 Task: Assign in the project BuildPro the issue 'Develop a new feature to allow for dynamic pricing and discounts' to the sprint 'Sonic Surge'. Assign in the project BuildPro the issue 'Implement a new feature to allow for product recommendations based on user behavior' to the sprint 'Sonic Surge'. Assign in the project BuildPro the issue 'Address issues related to system stability and uptime' to the sprint 'Sonic Surge'. Assign in the project BuildPro the issue 'Develop a new feature to allow for virtual reality or augmented reality experiences' to the sprint 'Sonic Surge'
Action: Mouse moved to (233, 62)
Screenshot: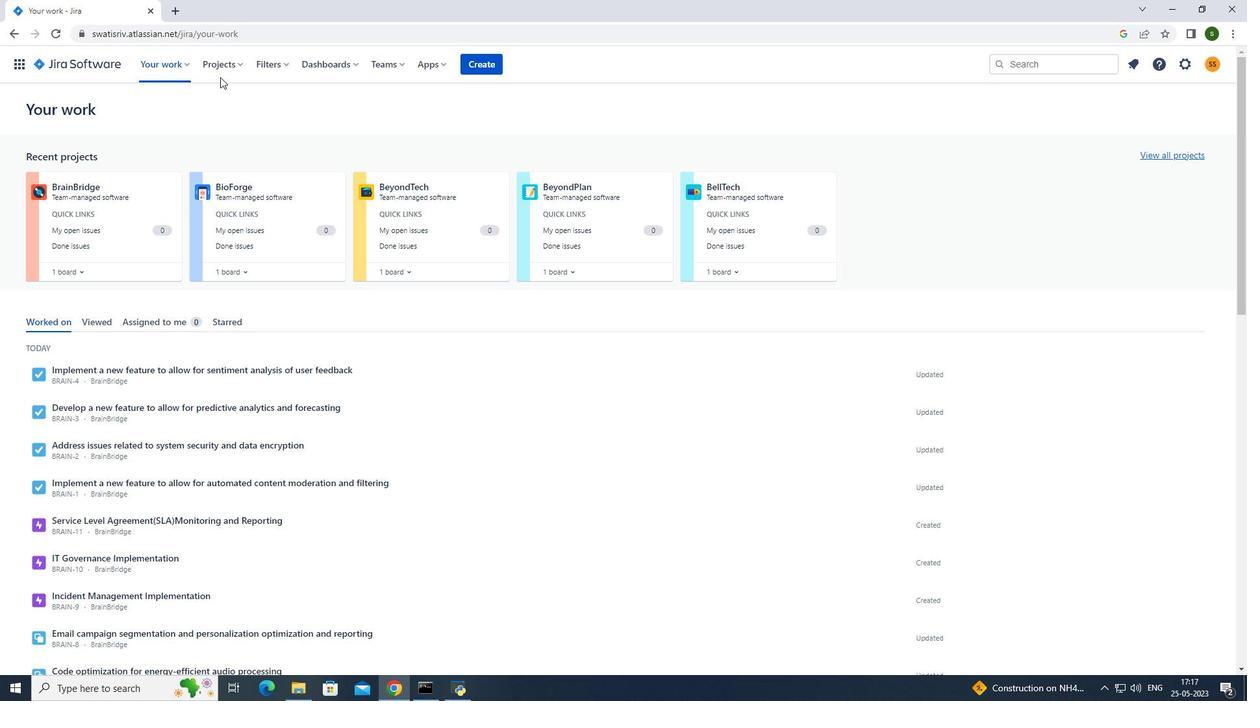 
Action: Mouse pressed left at (233, 62)
Screenshot: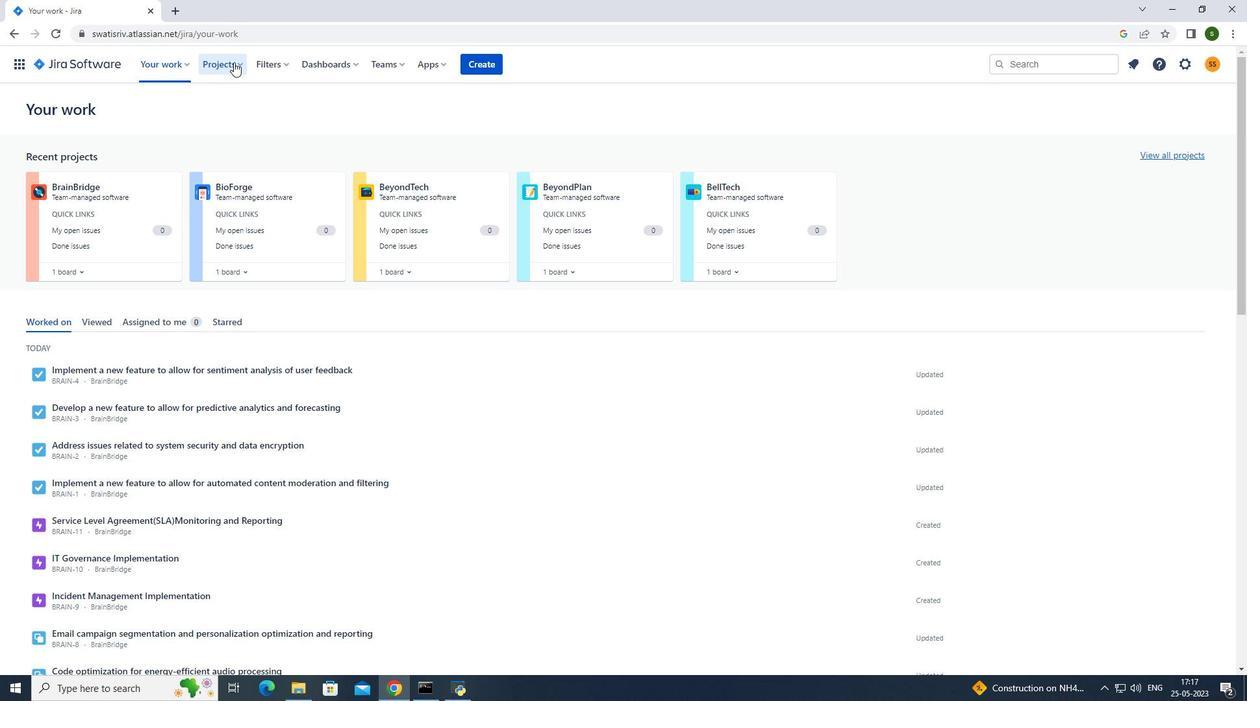 
Action: Mouse moved to (269, 121)
Screenshot: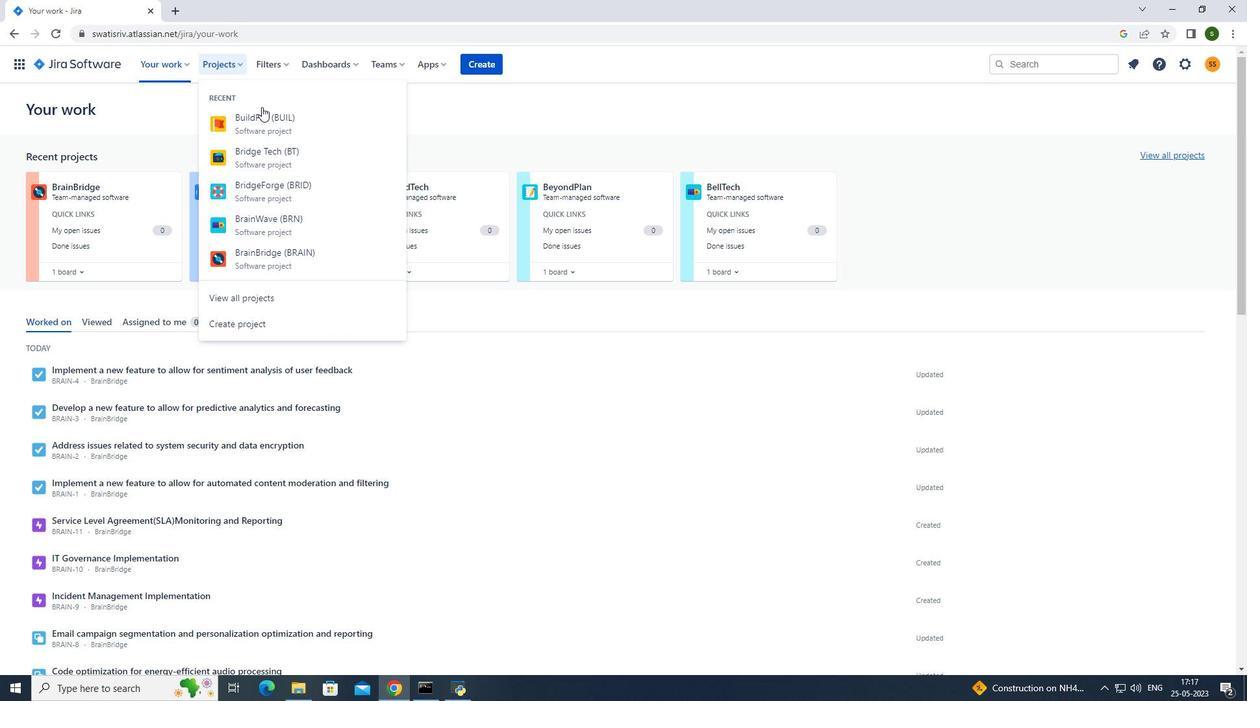 
Action: Mouse pressed left at (269, 121)
Screenshot: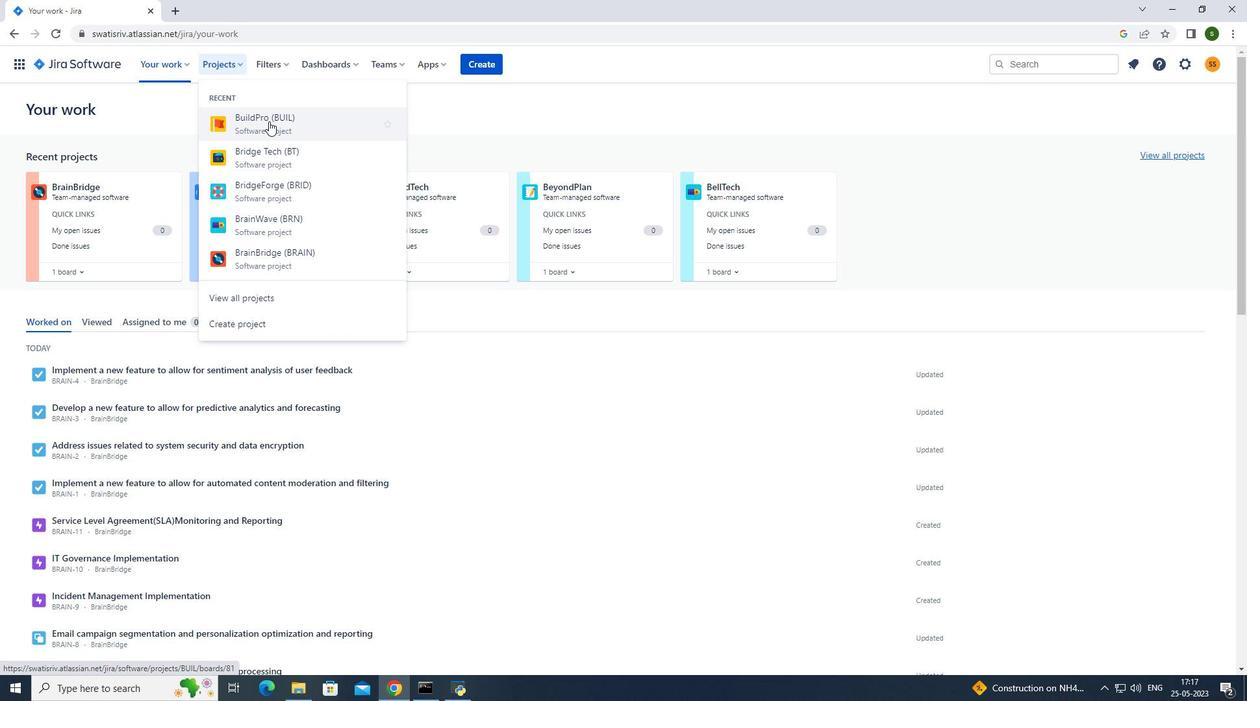 
Action: Mouse moved to (290, 439)
Screenshot: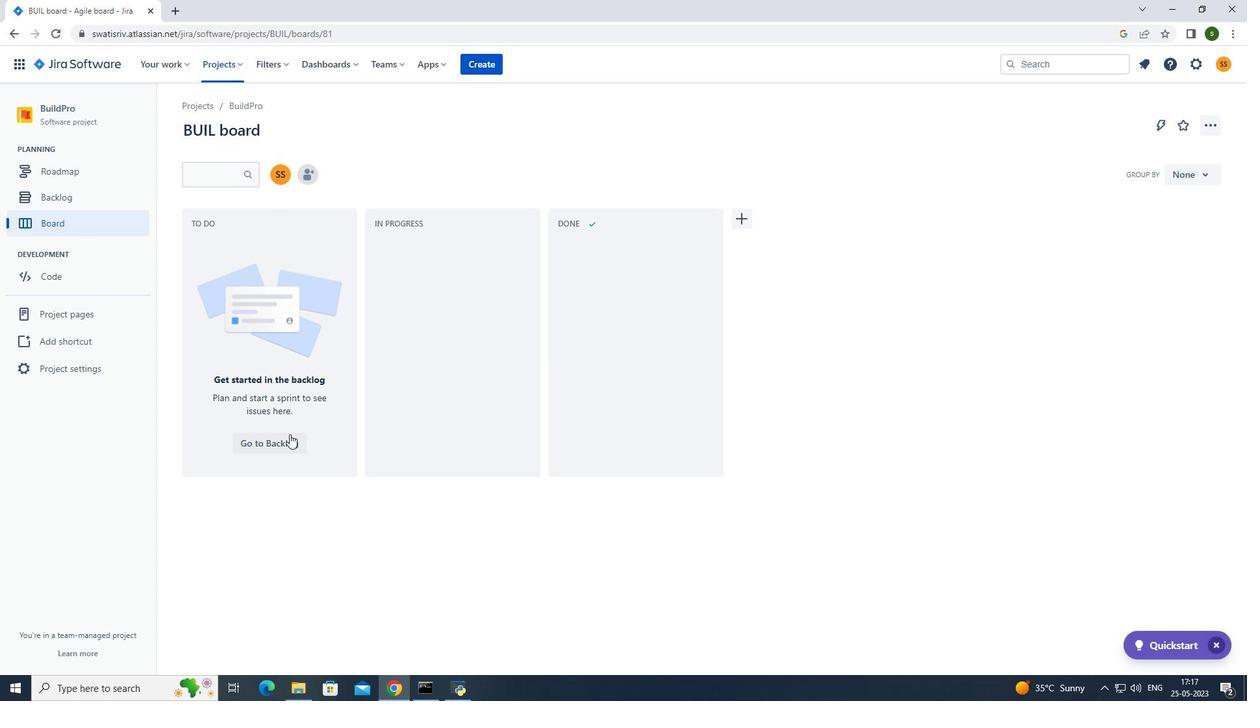 
Action: Mouse pressed left at (290, 439)
Screenshot: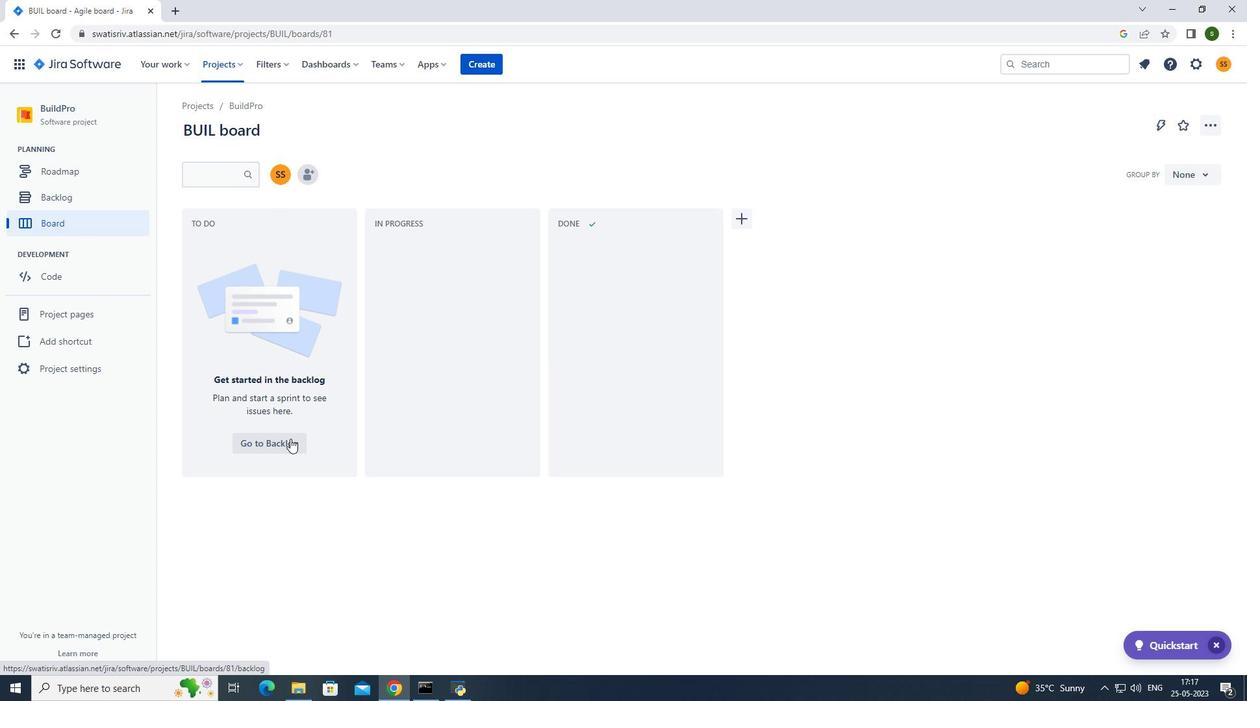 
Action: Mouse moved to (911, 350)
Screenshot: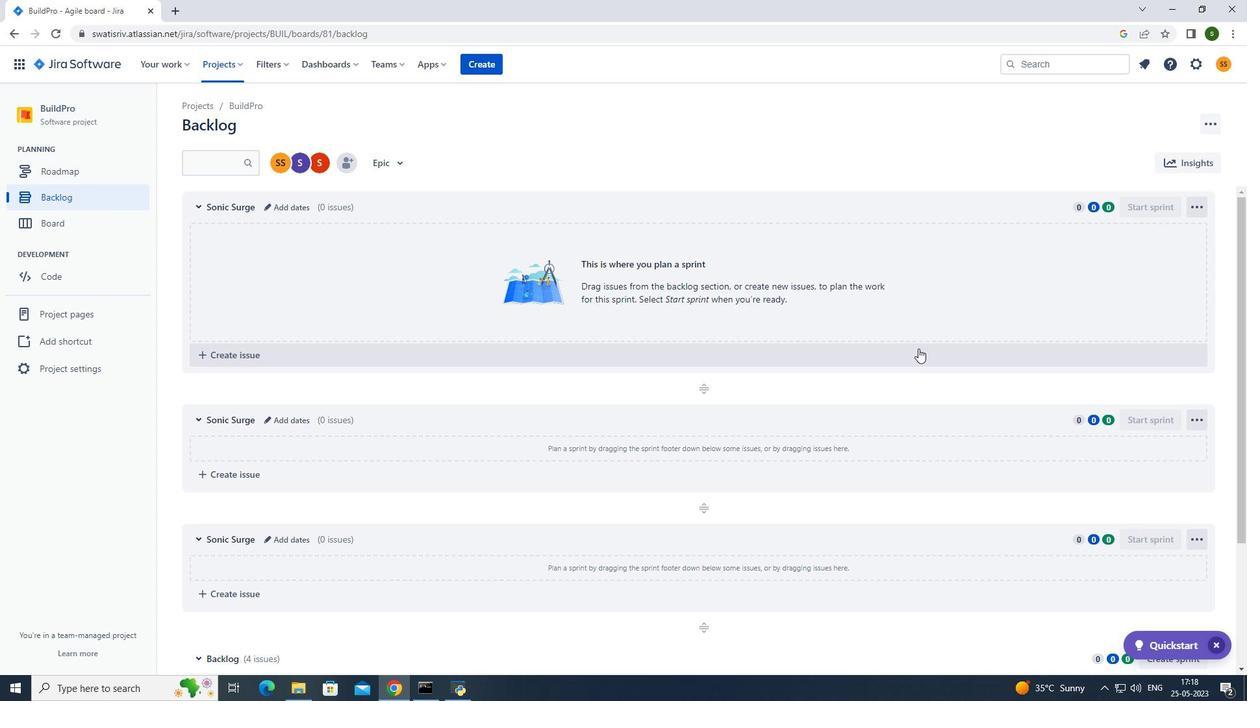
Action: Mouse scrolled (911, 349) with delta (0, 0)
Screenshot: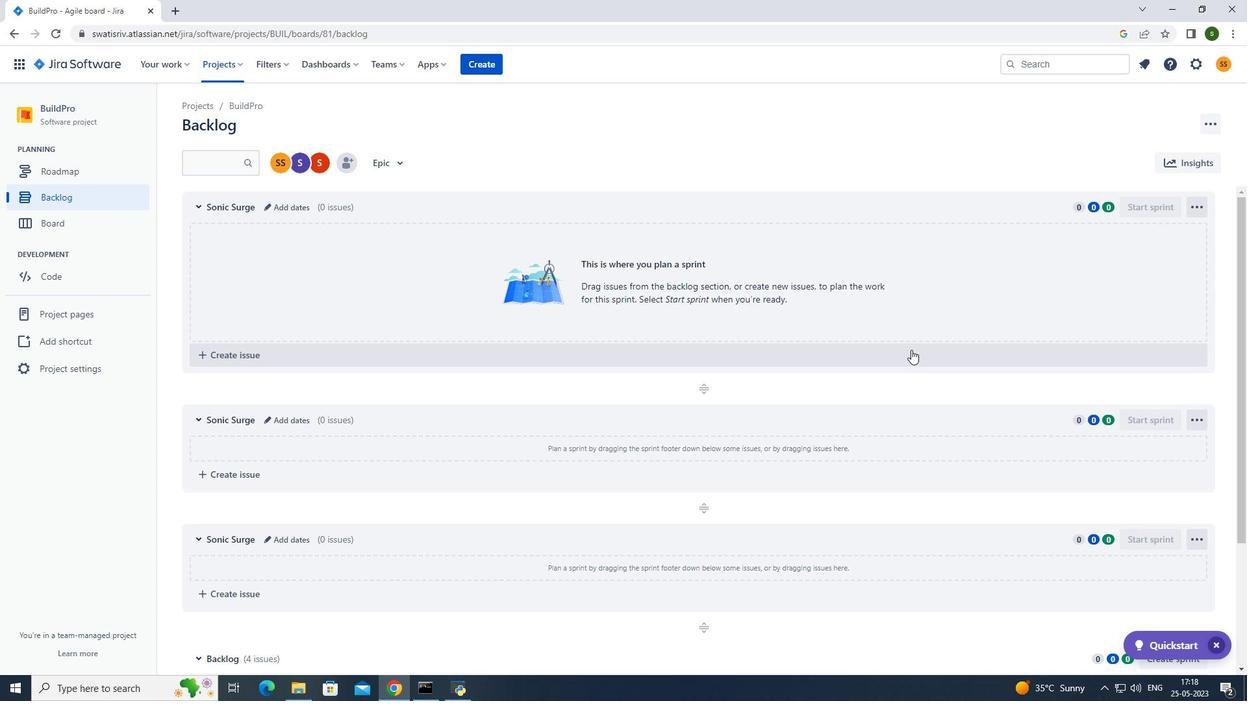 
Action: Mouse scrolled (911, 349) with delta (0, 0)
Screenshot: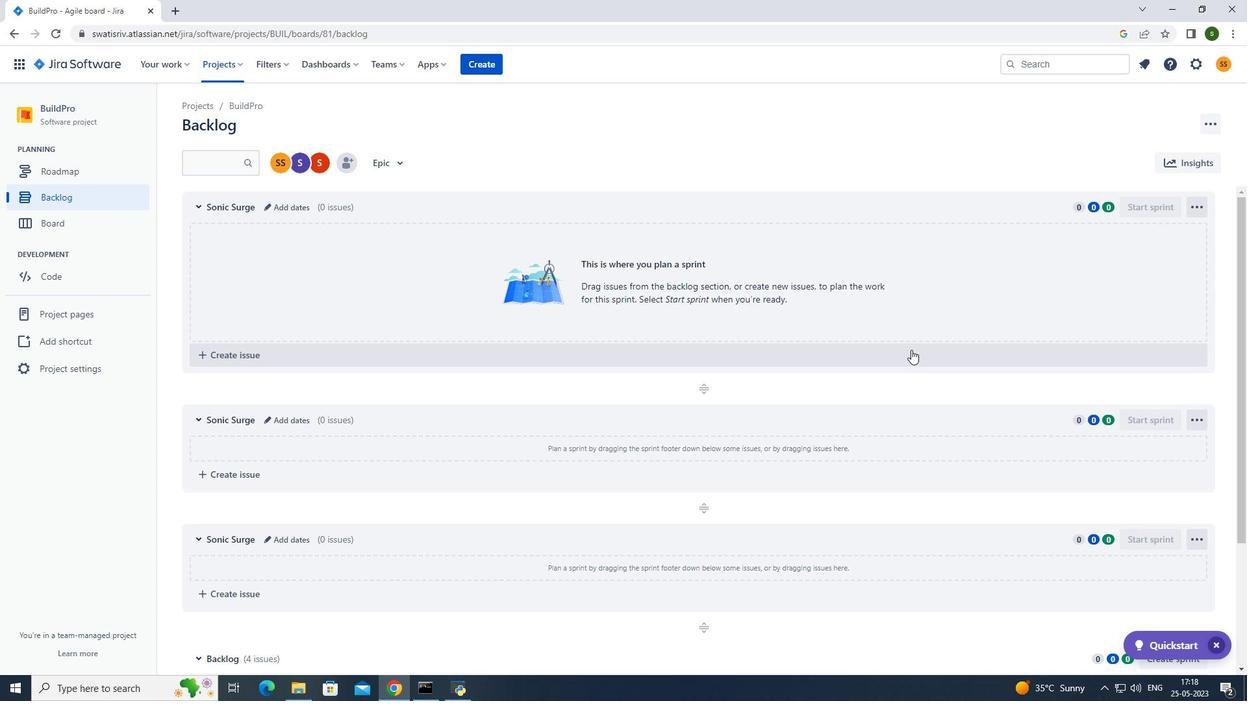 
Action: Mouse scrolled (911, 349) with delta (0, 0)
Screenshot: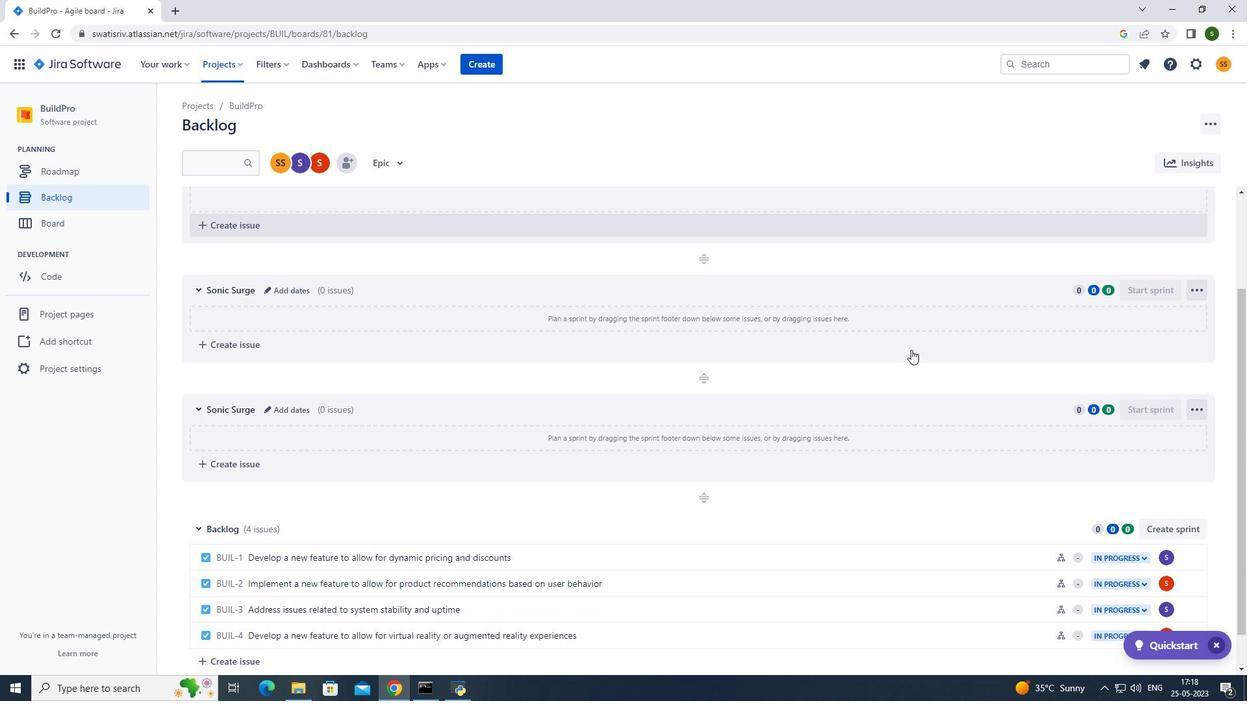 
Action: Mouse scrolled (911, 349) with delta (0, 0)
Screenshot: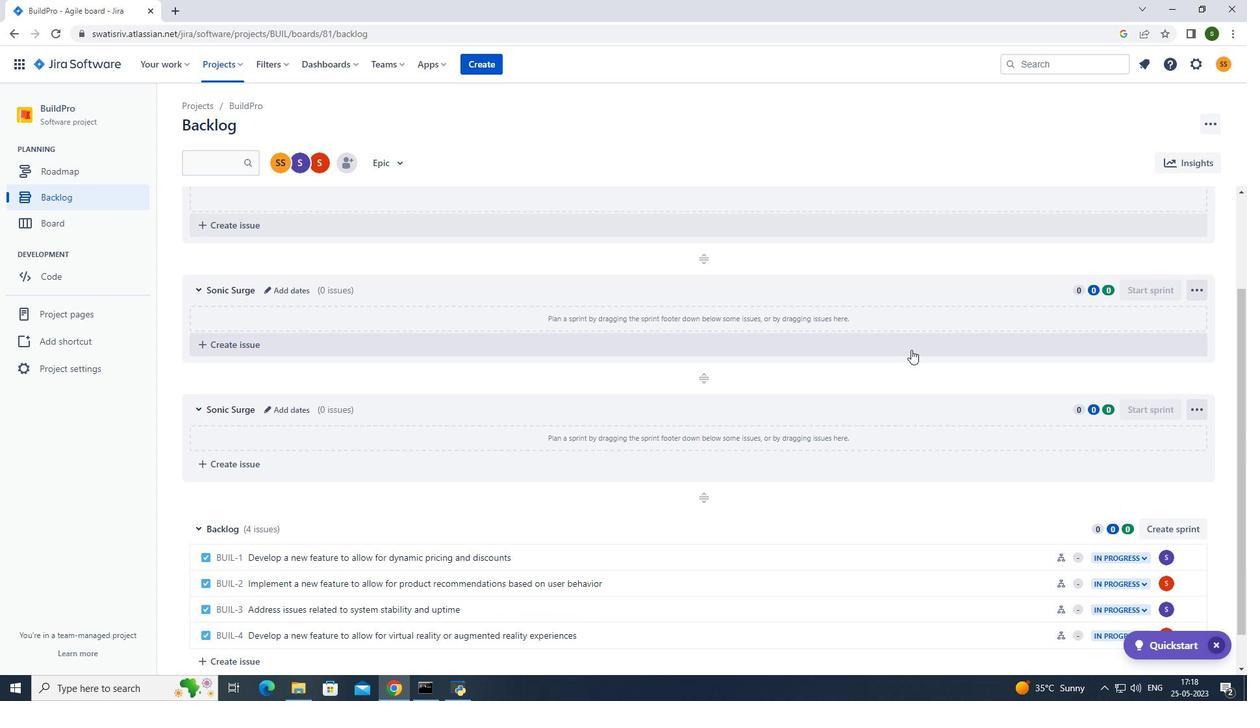 
Action: Mouse moved to (1188, 512)
Screenshot: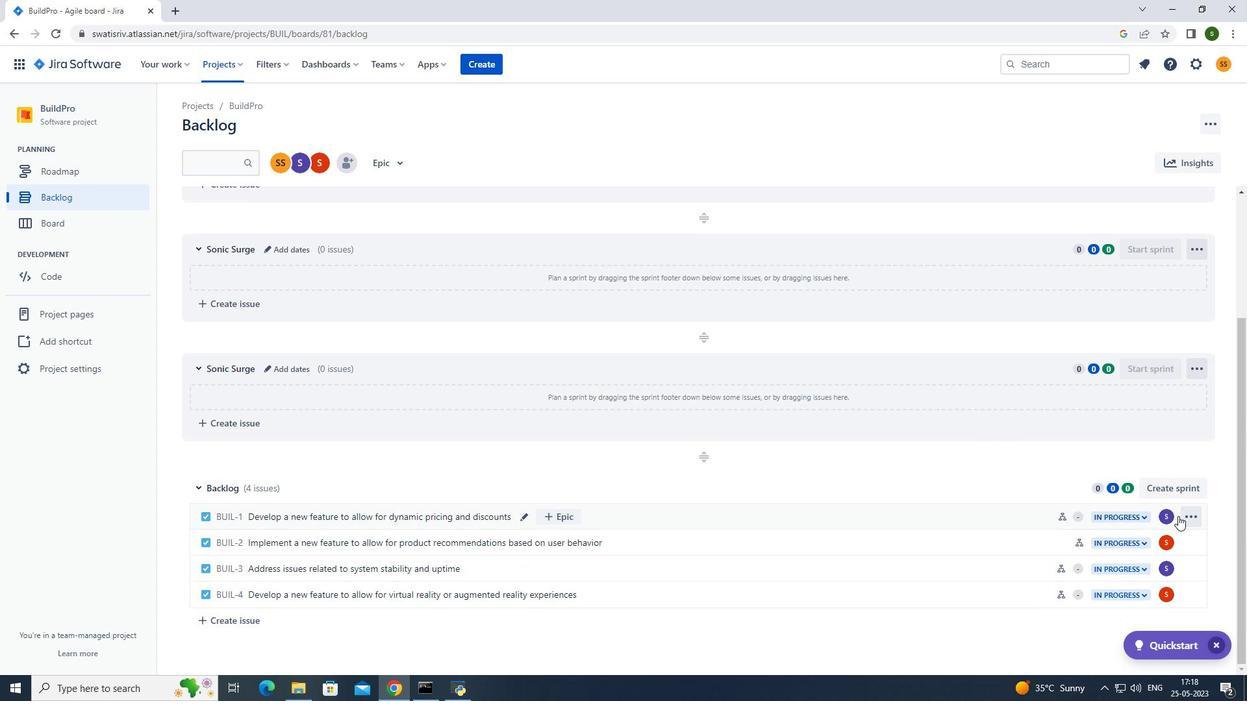 
Action: Mouse pressed left at (1188, 512)
Screenshot: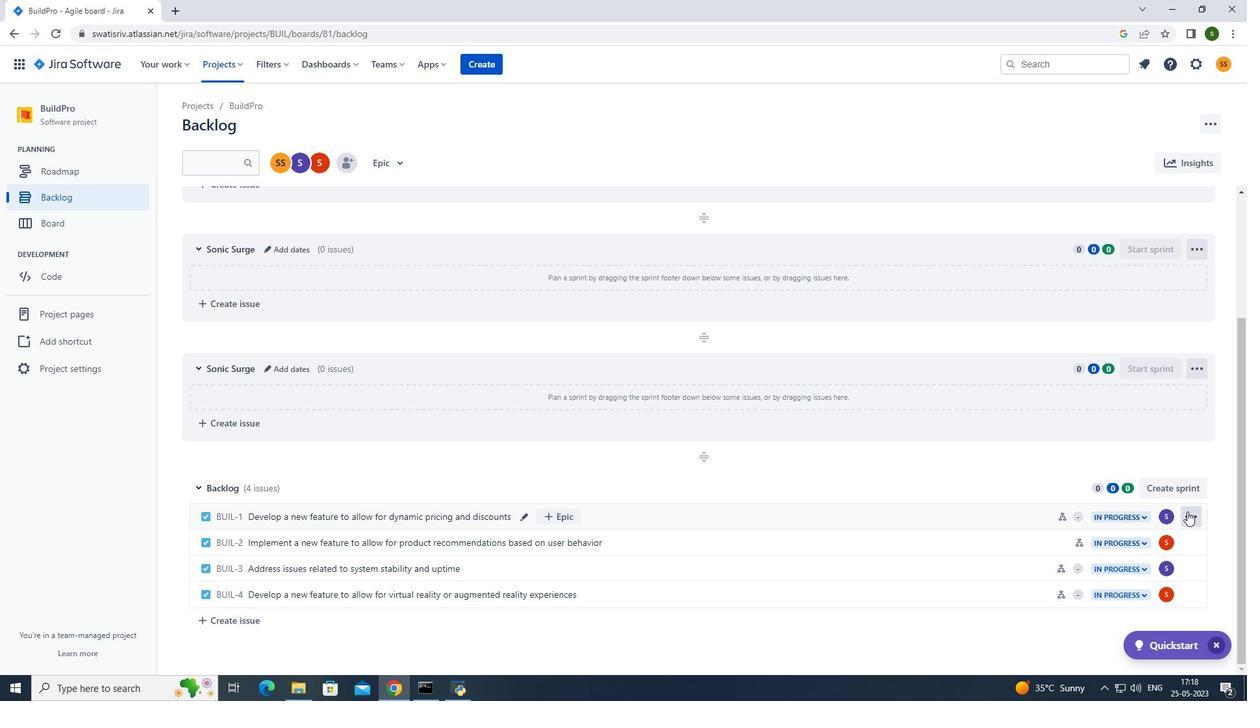 
Action: Mouse moved to (1151, 408)
Screenshot: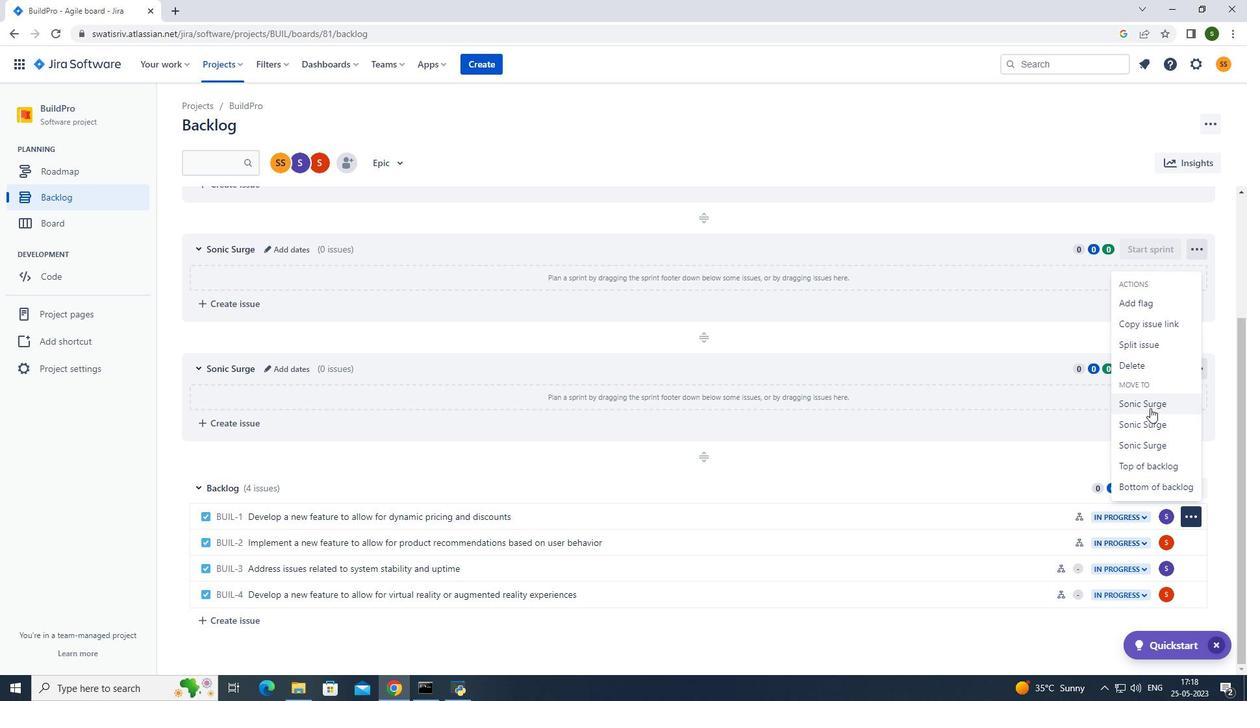 
Action: Mouse pressed left at (1151, 408)
Screenshot: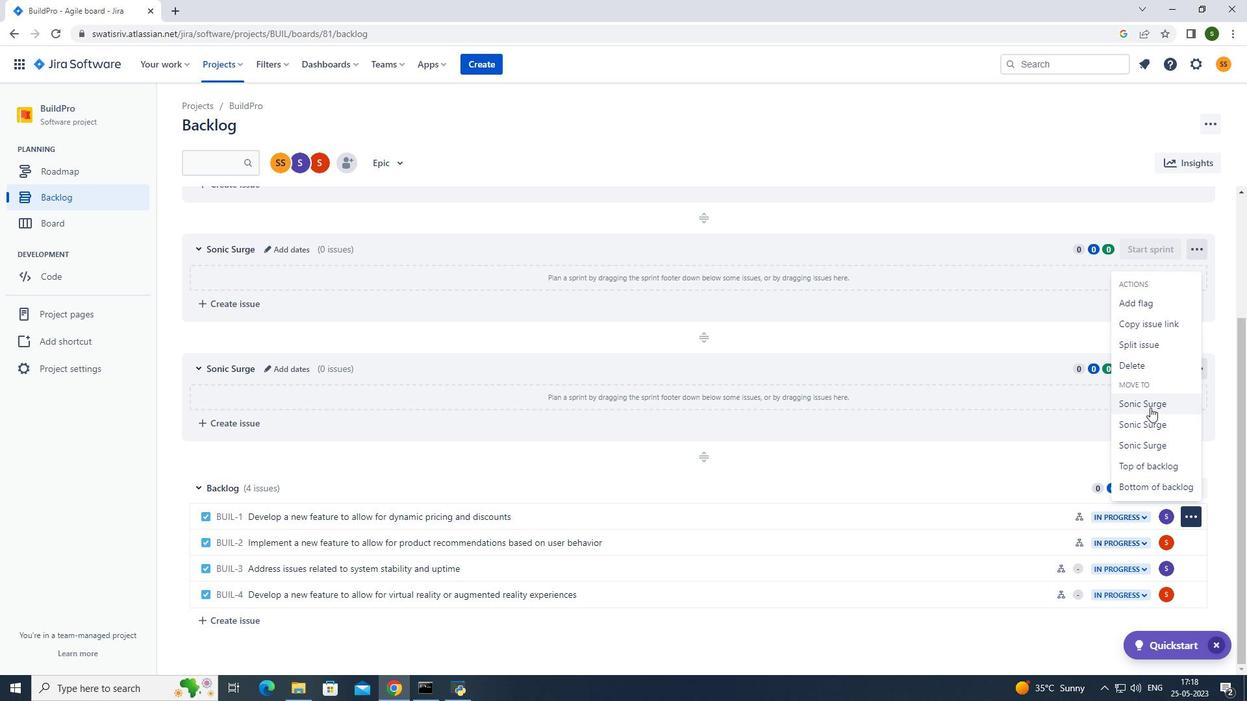 
Action: Mouse moved to (229, 62)
Screenshot: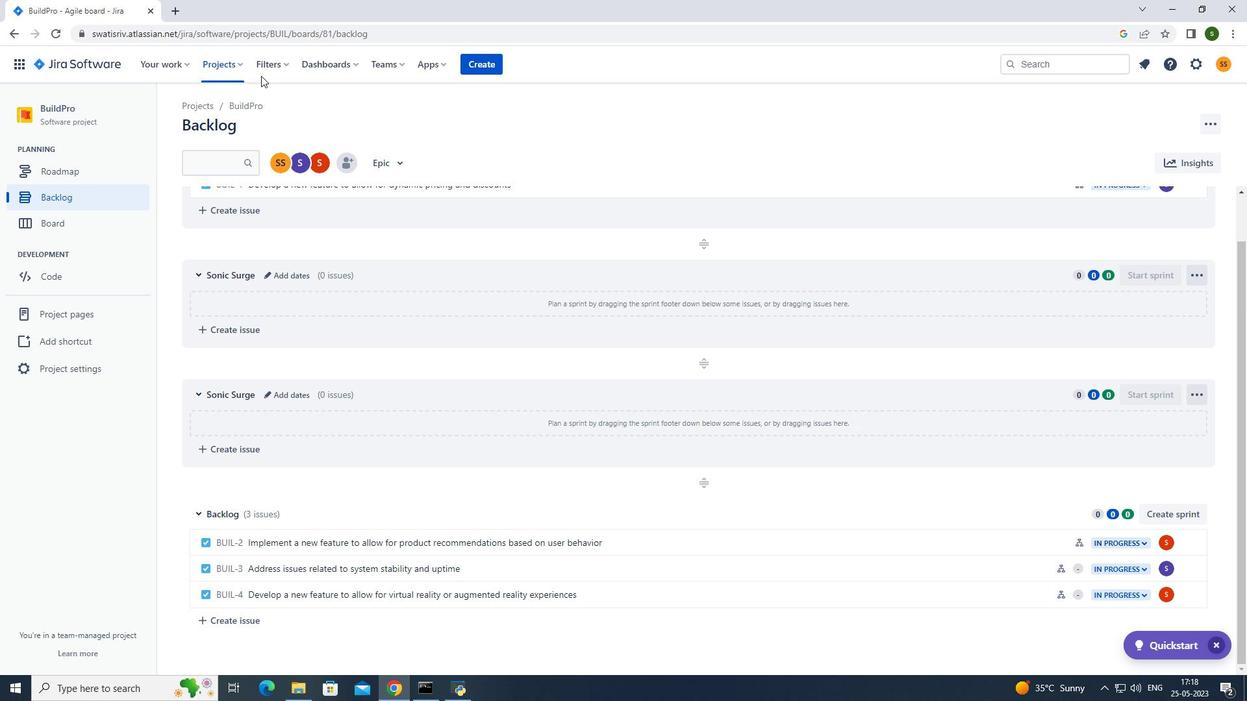 
Action: Mouse pressed left at (229, 62)
Screenshot: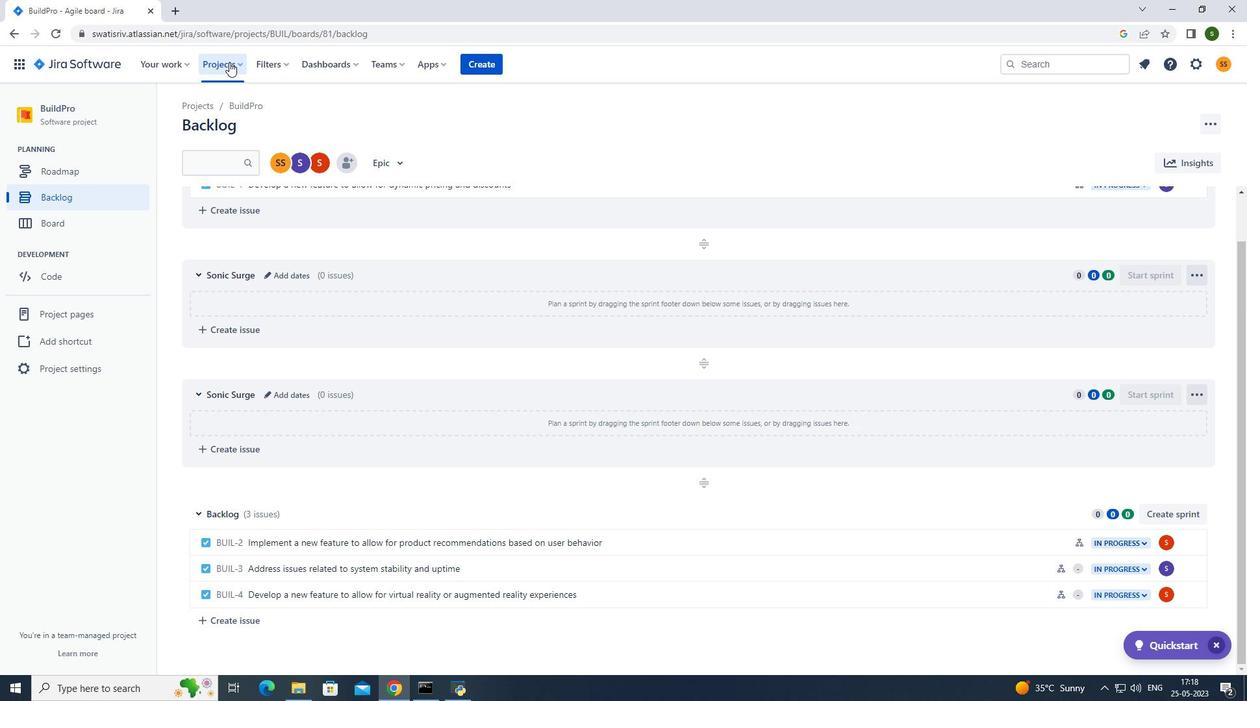 
Action: Mouse moved to (249, 113)
Screenshot: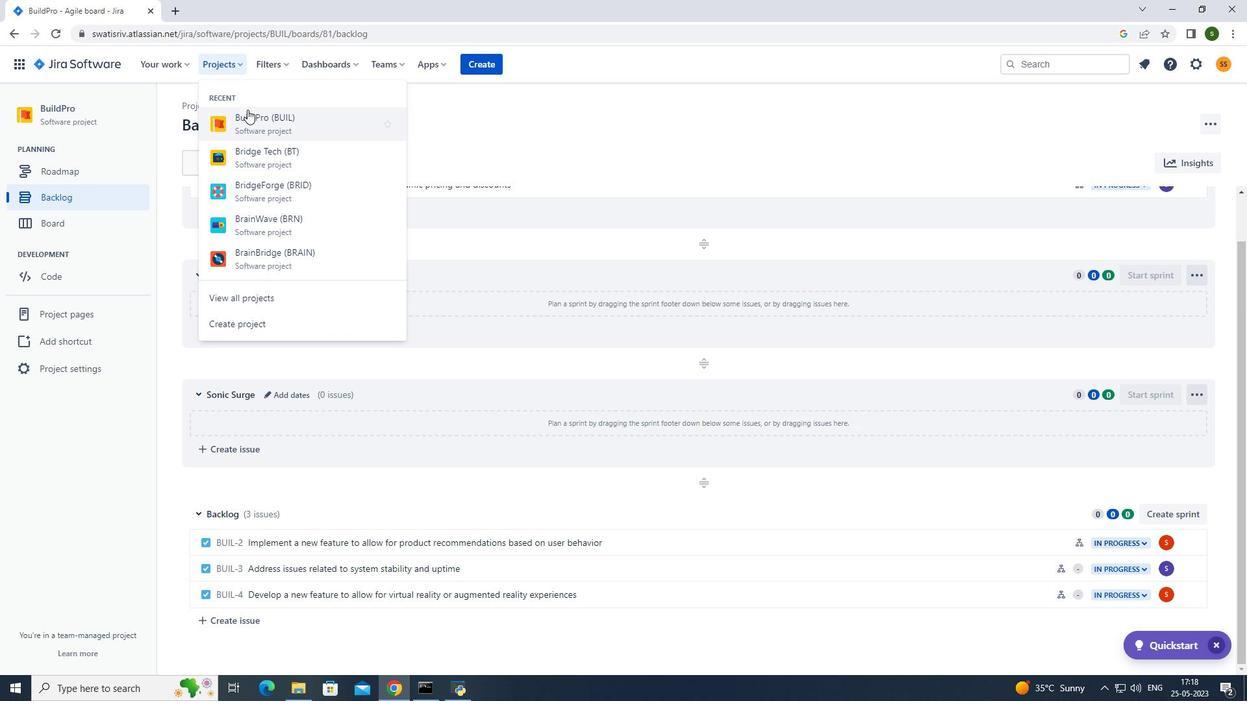 
Action: Mouse pressed left at (249, 113)
Screenshot: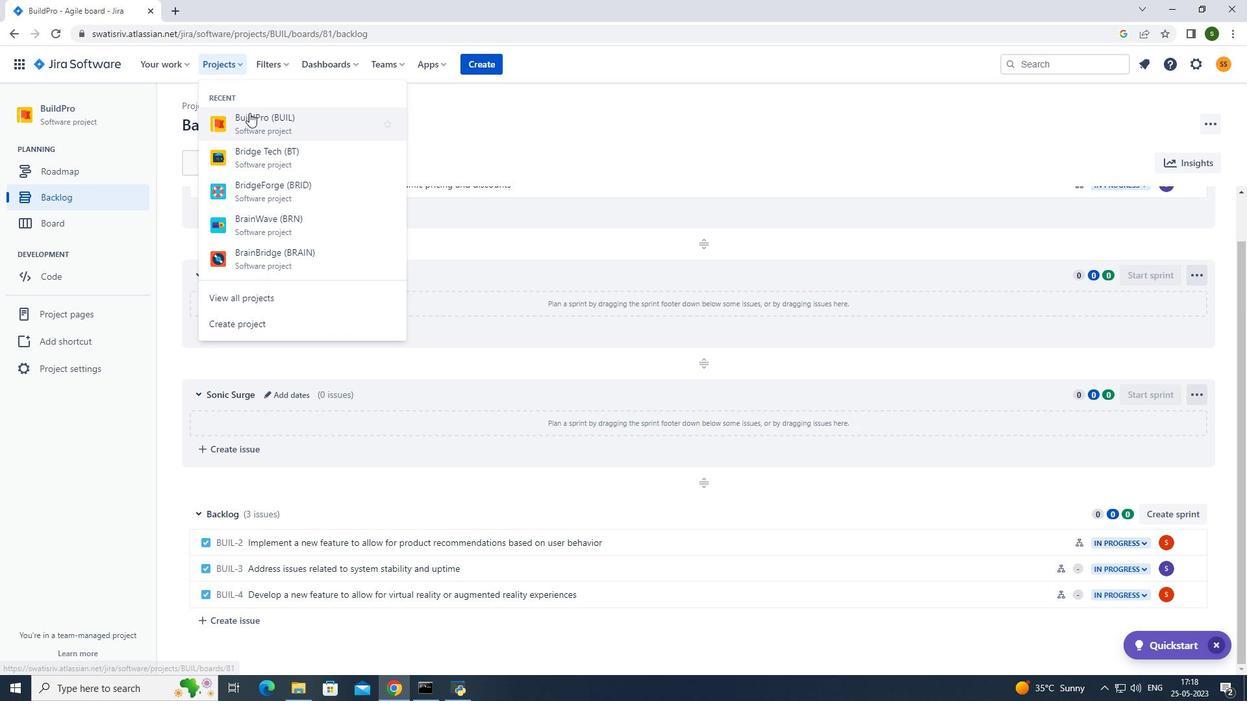 
Action: Mouse moved to (79, 189)
Screenshot: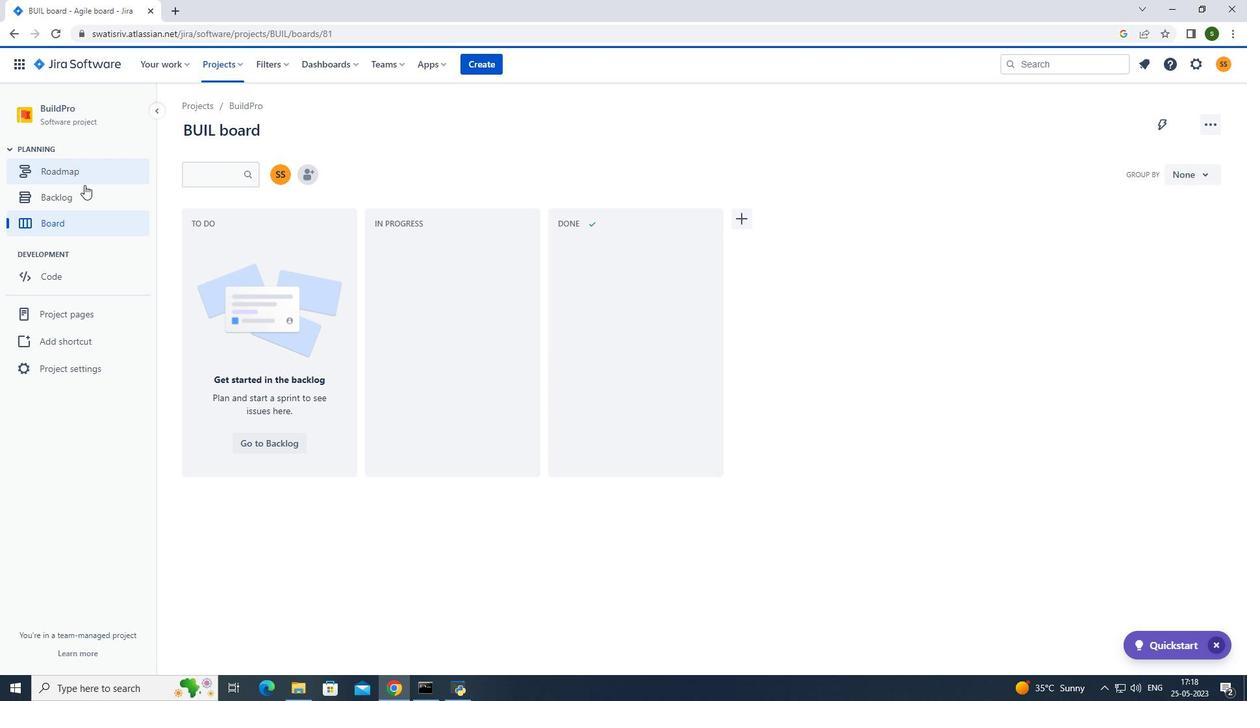 
Action: Mouse pressed left at (79, 189)
Screenshot: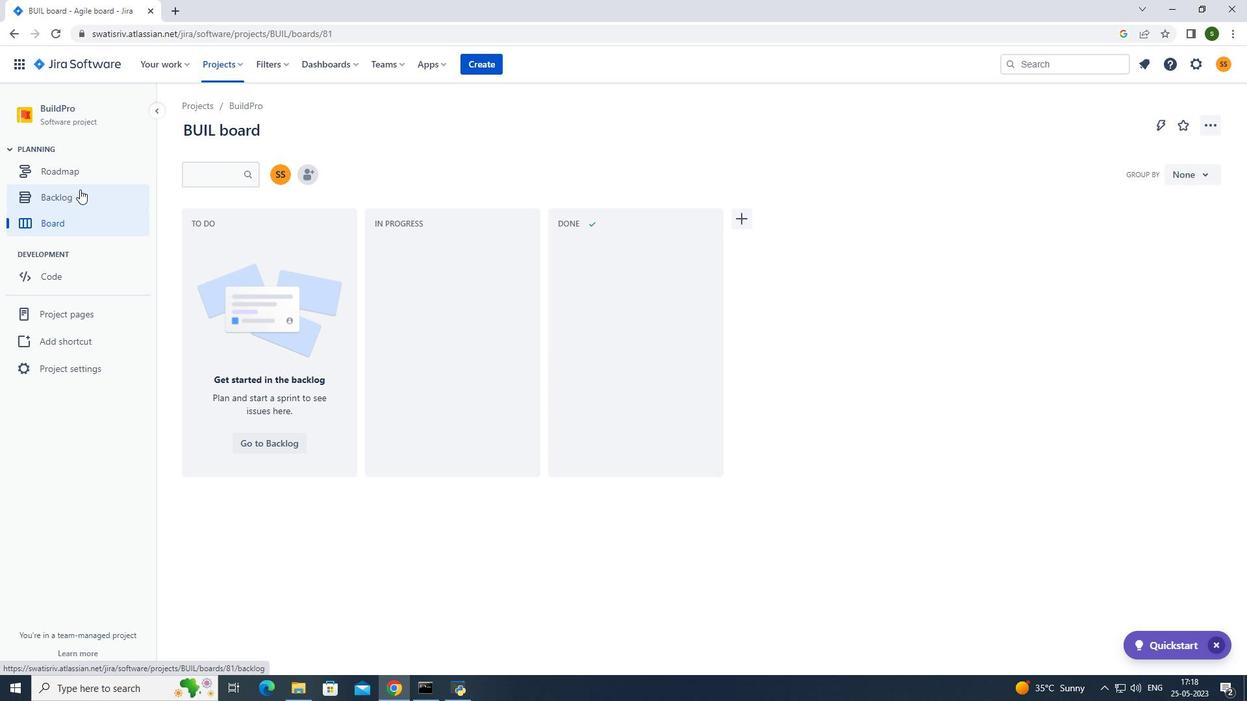 
Action: Mouse moved to (1193, 597)
Screenshot: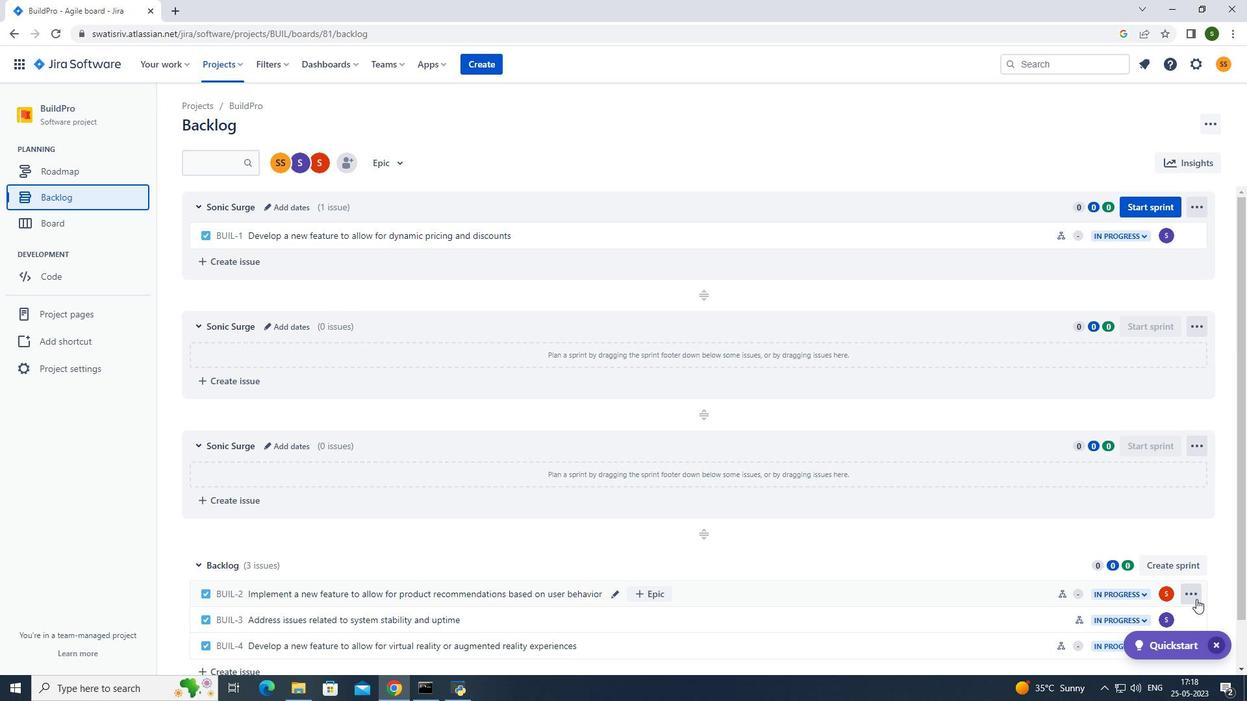 
Action: Mouse pressed left at (1193, 597)
Screenshot: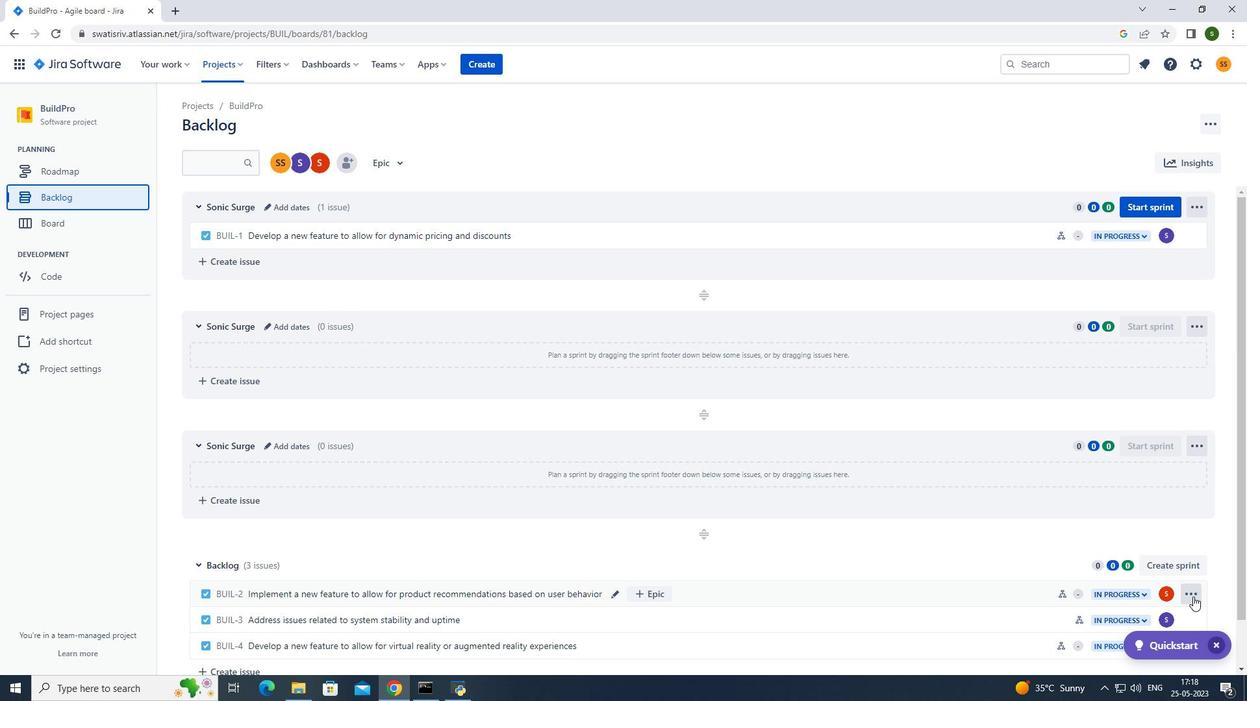 
Action: Mouse moved to (1152, 507)
Screenshot: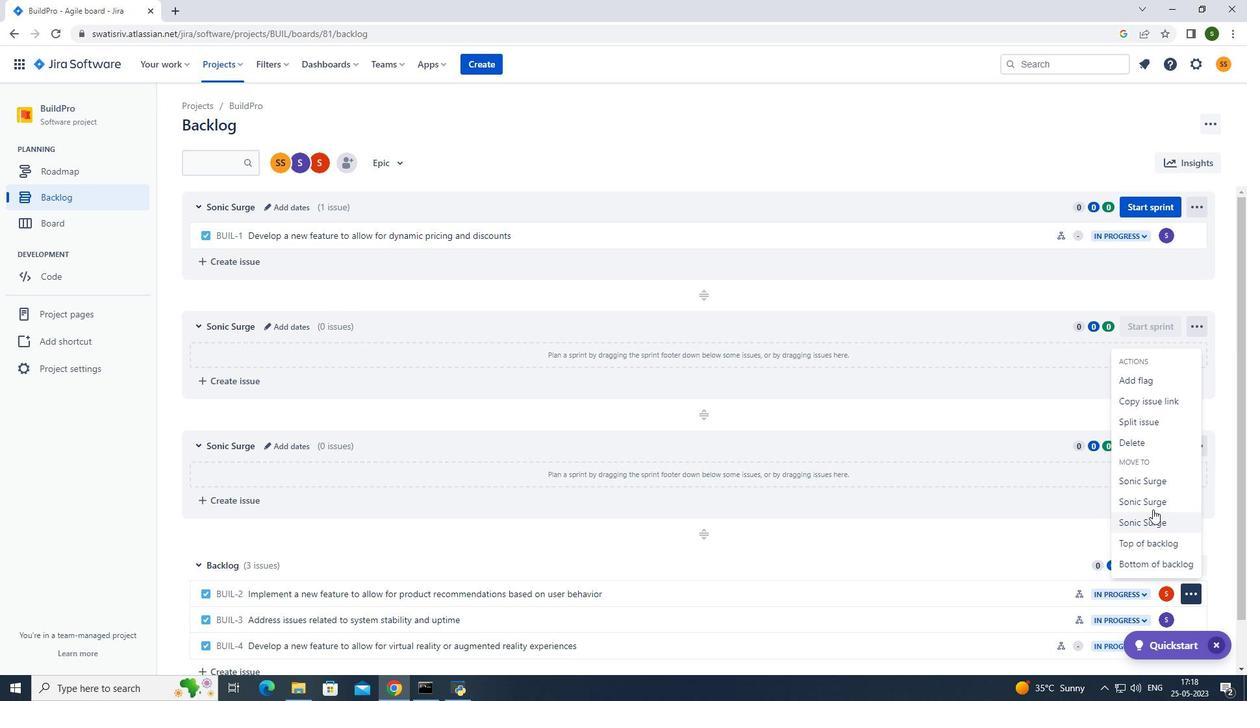 
Action: Mouse pressed left at (1152, 507)
Screenshot: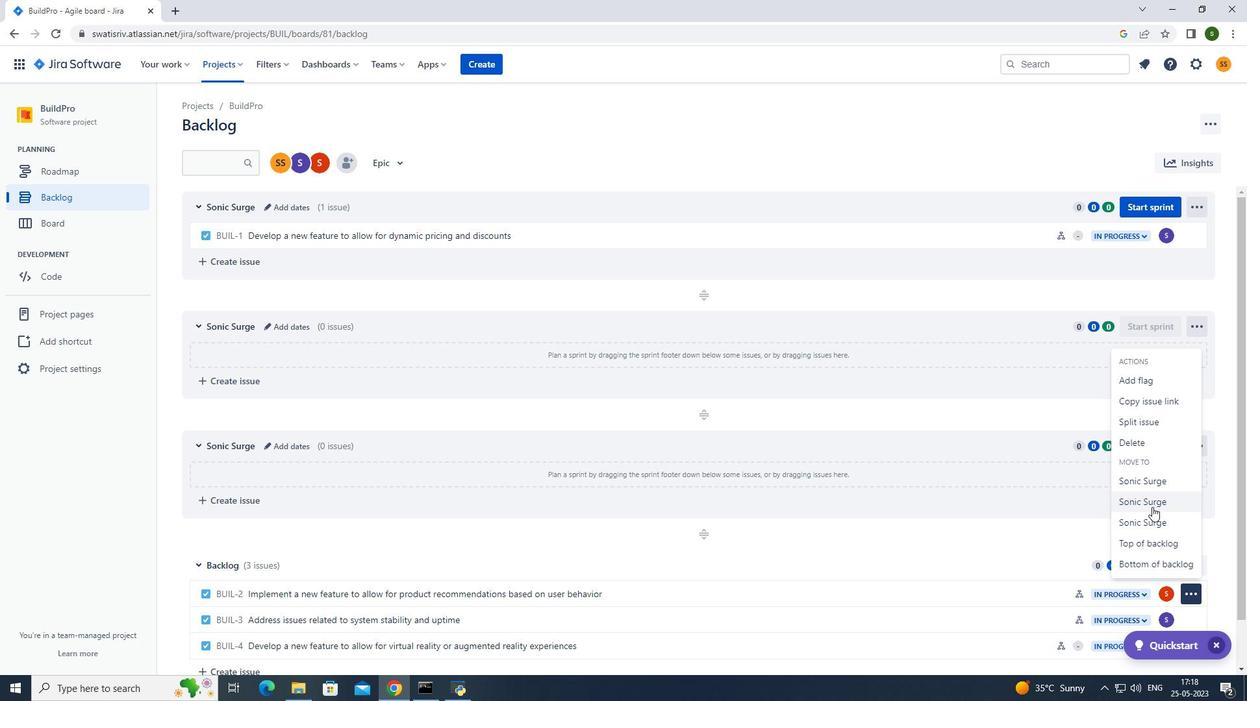 
Action: Mouse moved to (212, 60)
Screenshot: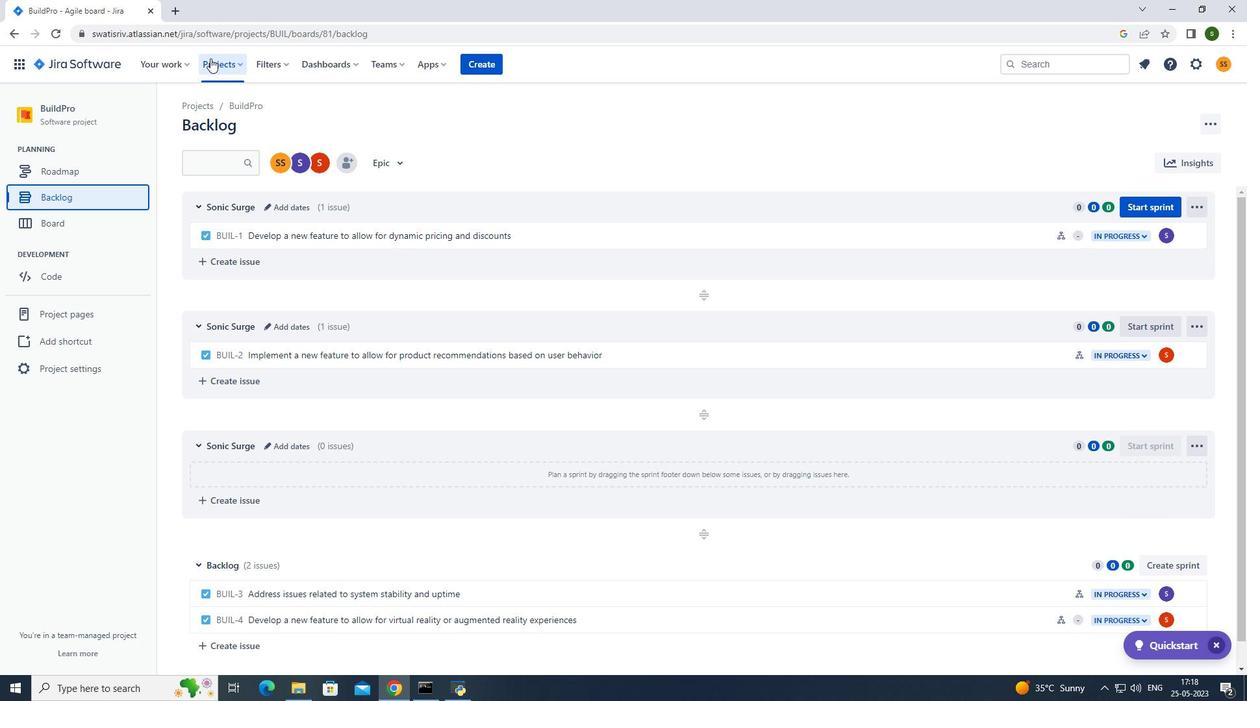 
Action: Mouse pressed left at (212, 60)
Screenshot: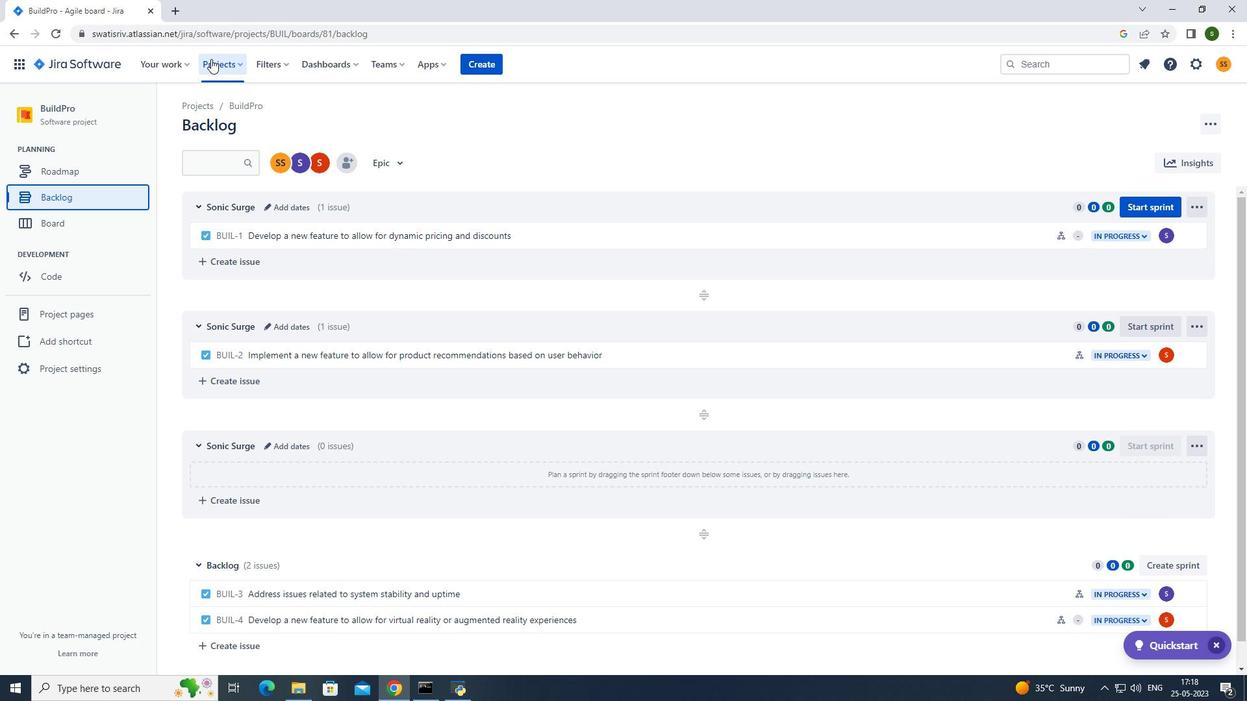 
Action: Mouse moved to (245, 116)
Screenshot: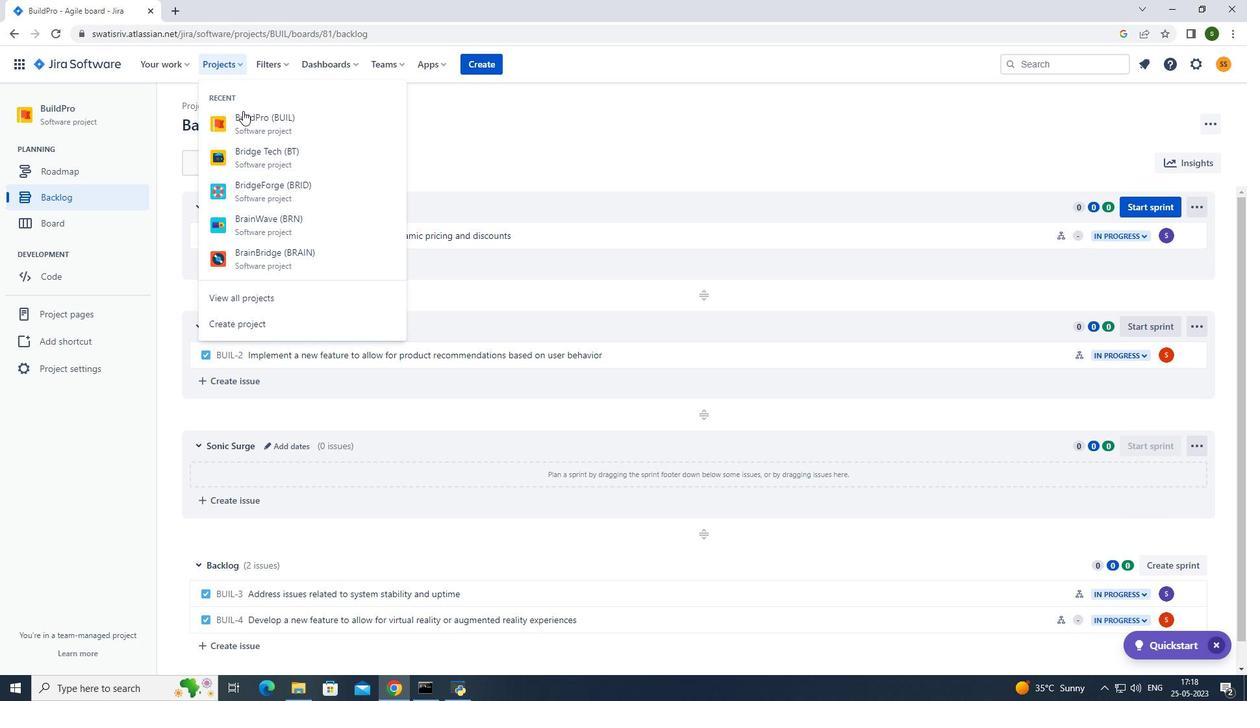 
Action: Mouse pressed left at (245, 116)
Screenshot: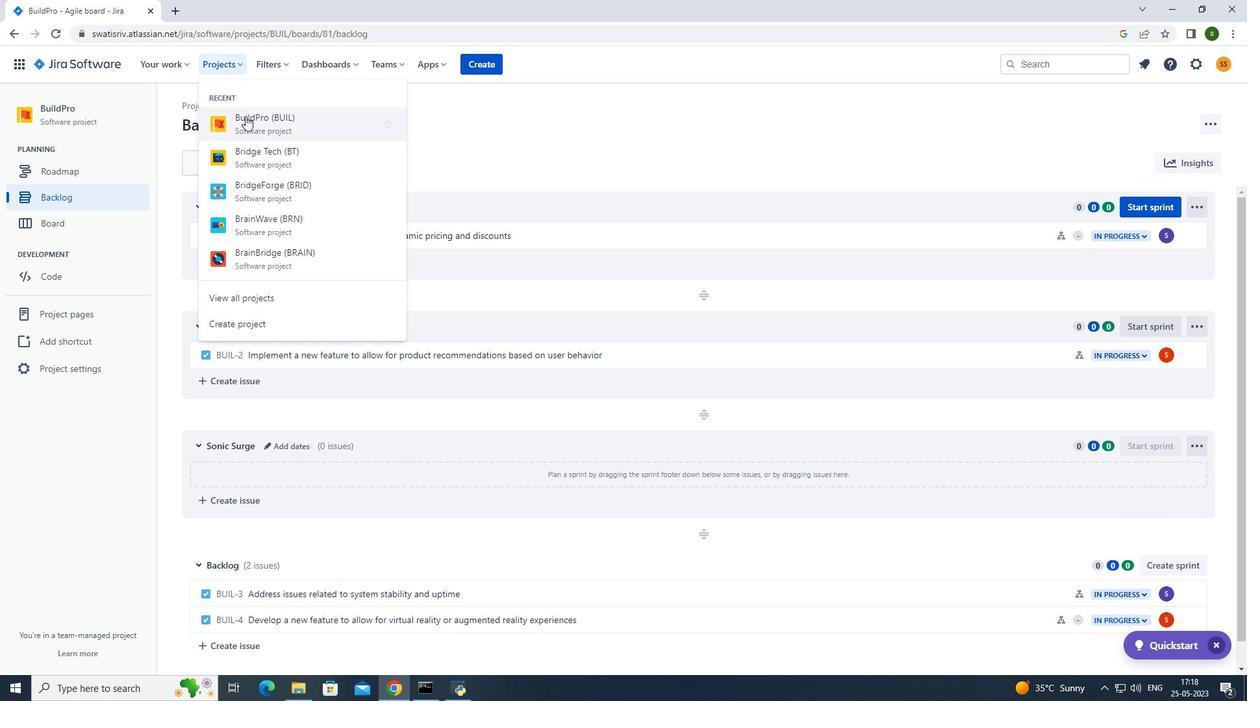 
Action: Mouse moved to (94, 191)
Screenshot: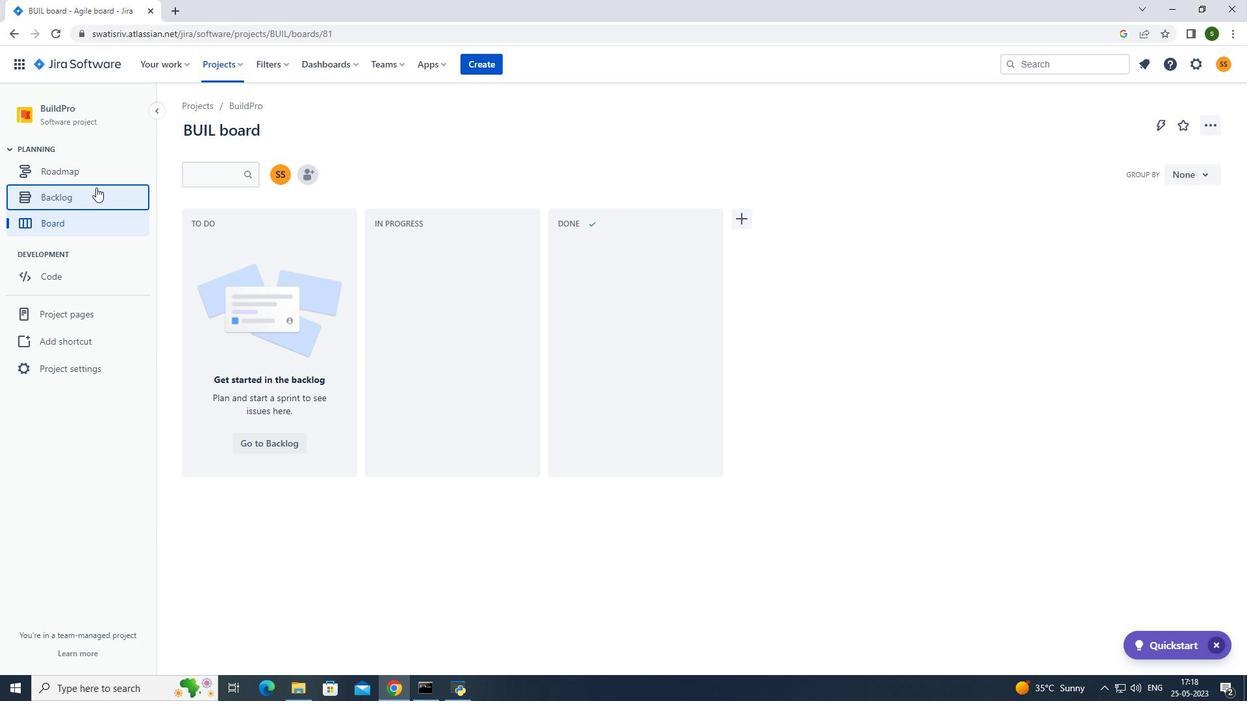 
Action: Mouse pressed left at (94, 191)
Screenshot: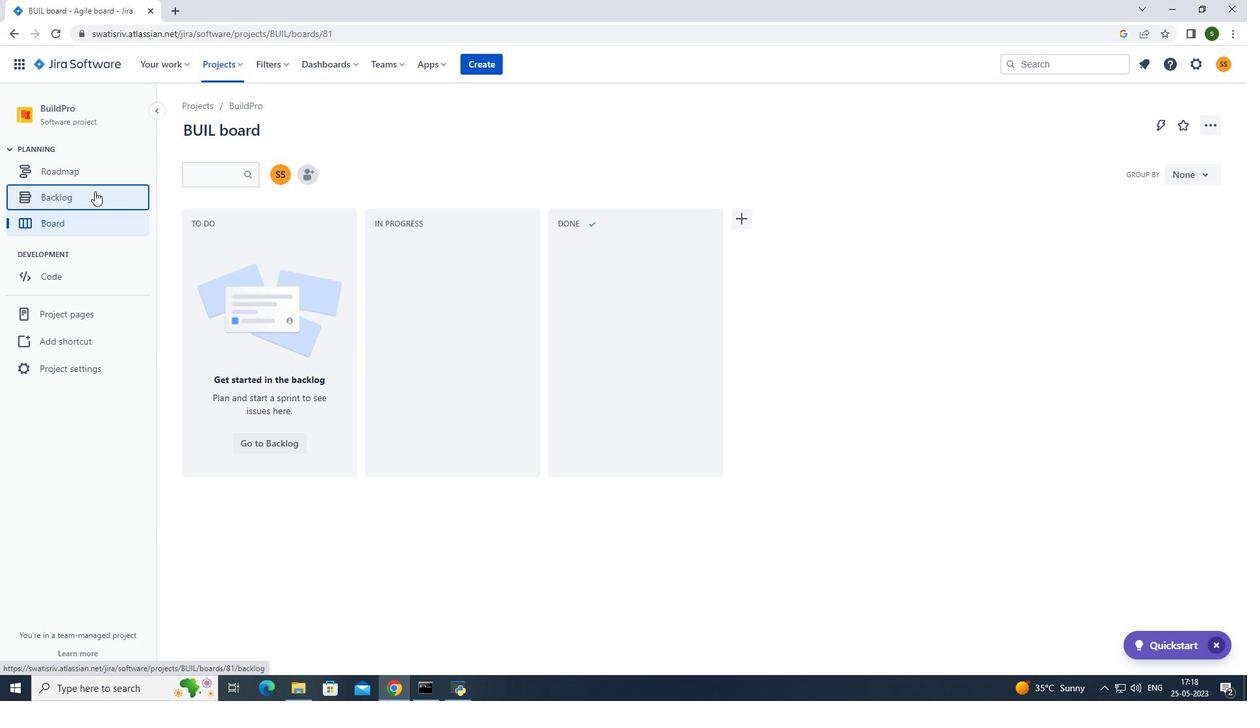 
Action: Mouse moved to (1197, 588)
Screenshot: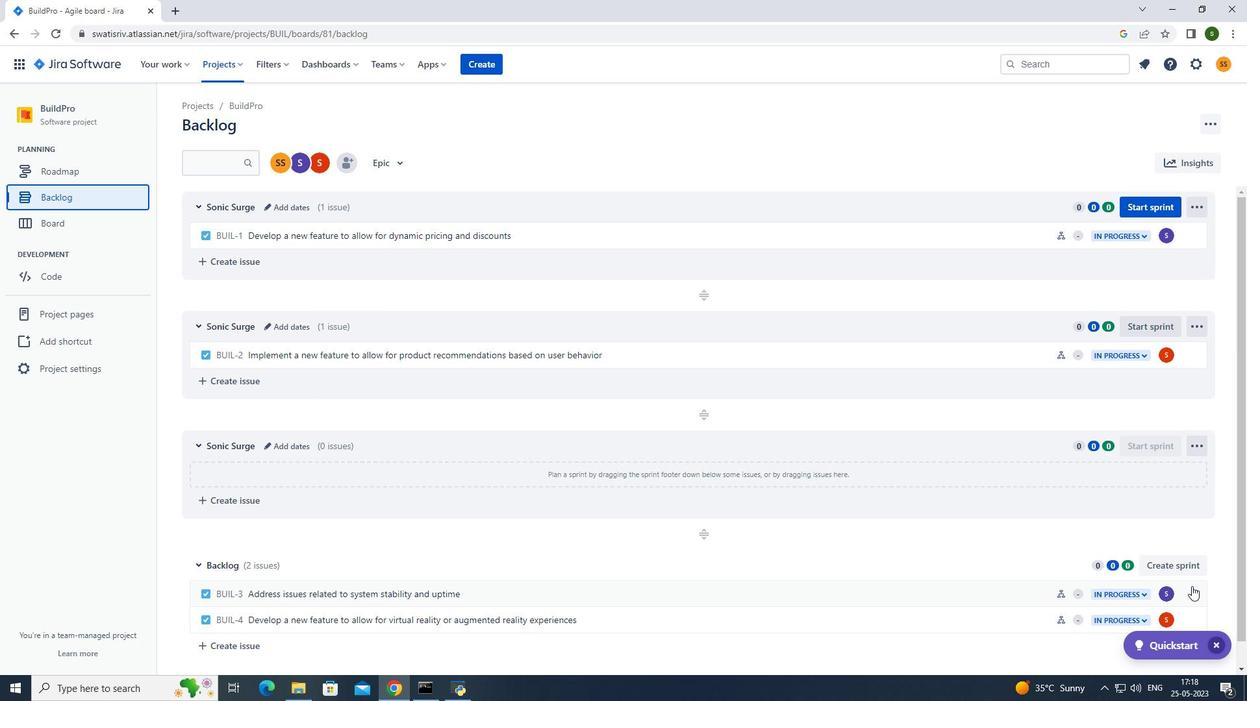 
Action: Mouse pressed left at (1197, 588)
Screenshot: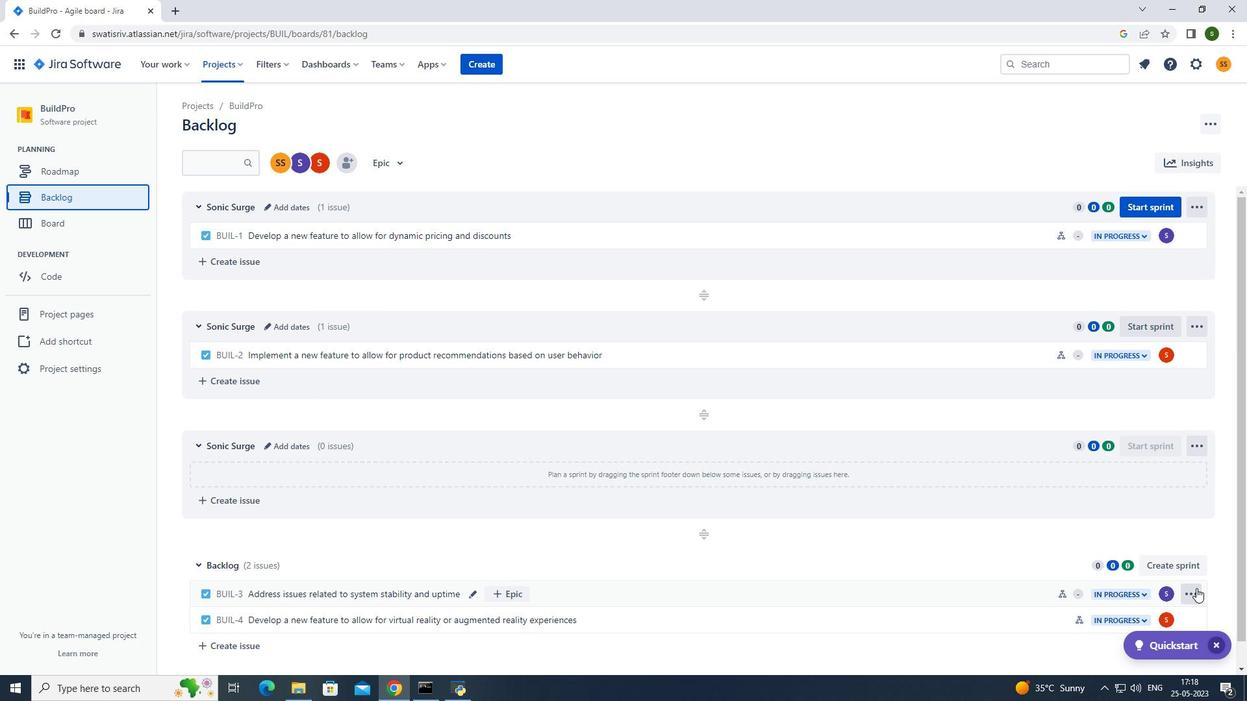 
Action: Mouse moved to (1162, 527)
Screenshot: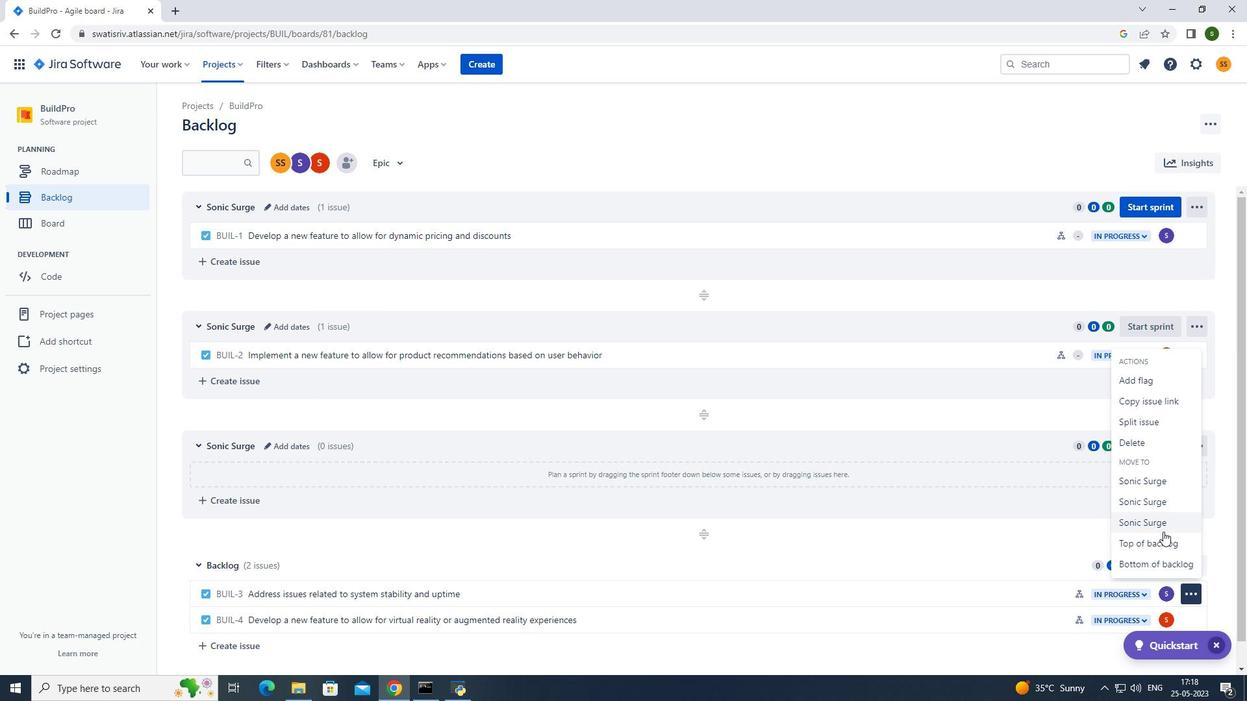 
Action: Mouse pressed left at (1162, 527)
Screenshot: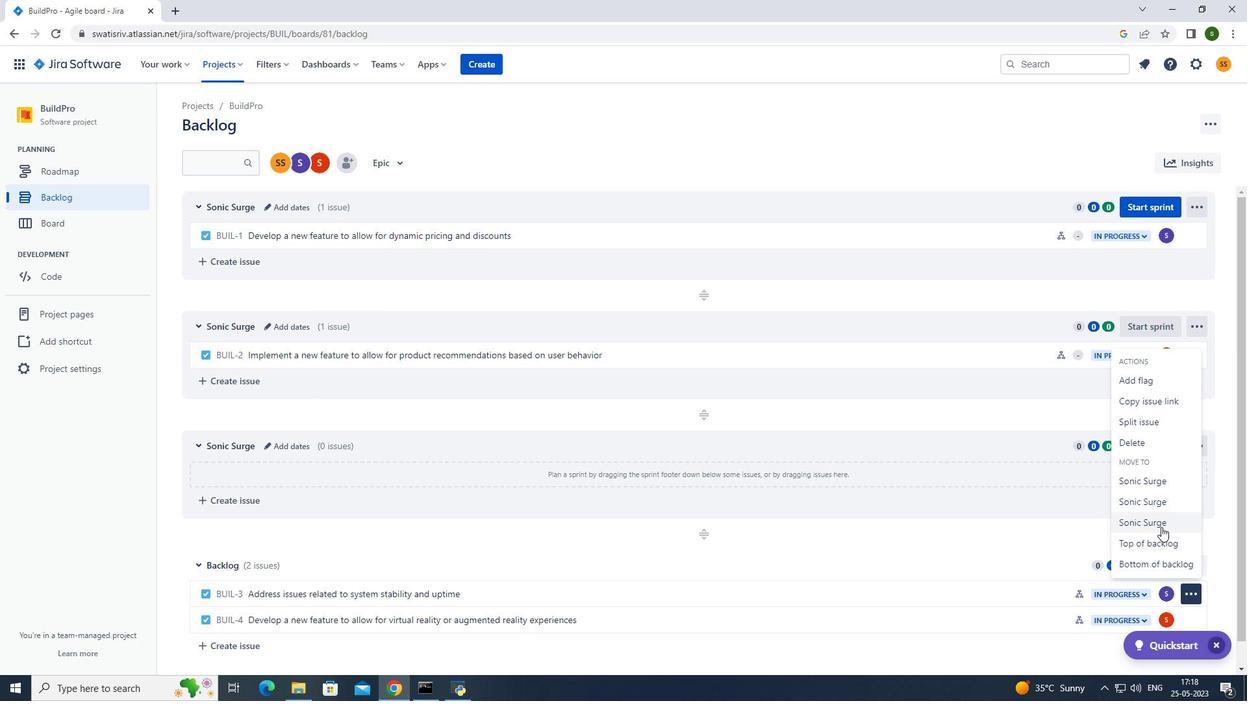 
Action: Mouse moved to (219, 63)
Screenshot: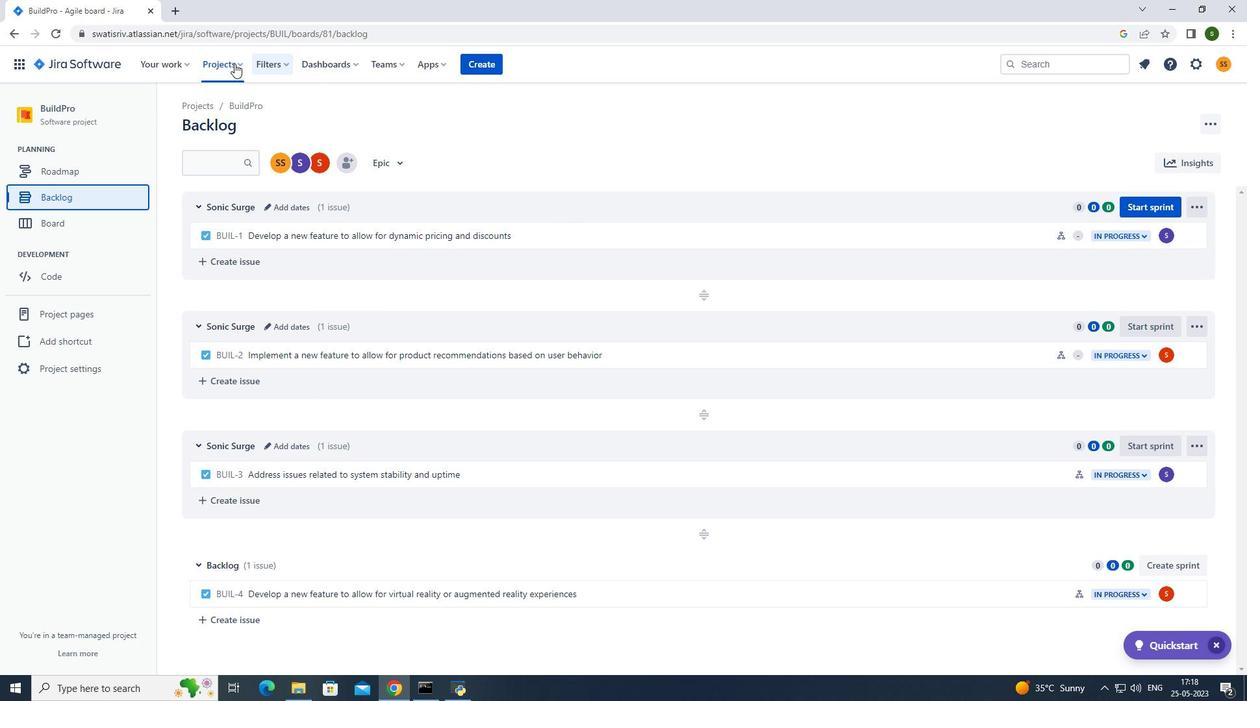 
Action: Mouse pressed left at (219, 63)
Screenshot: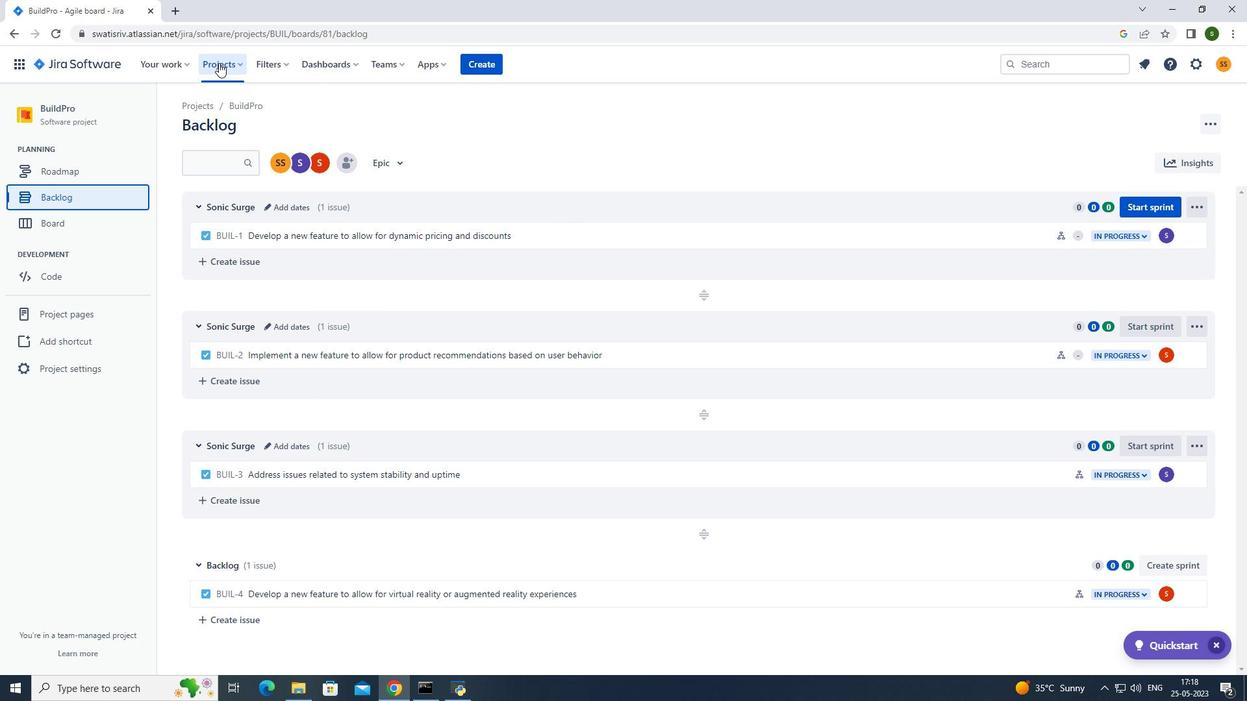 
Action: Mouse moved to (245, 119)
Screenshot: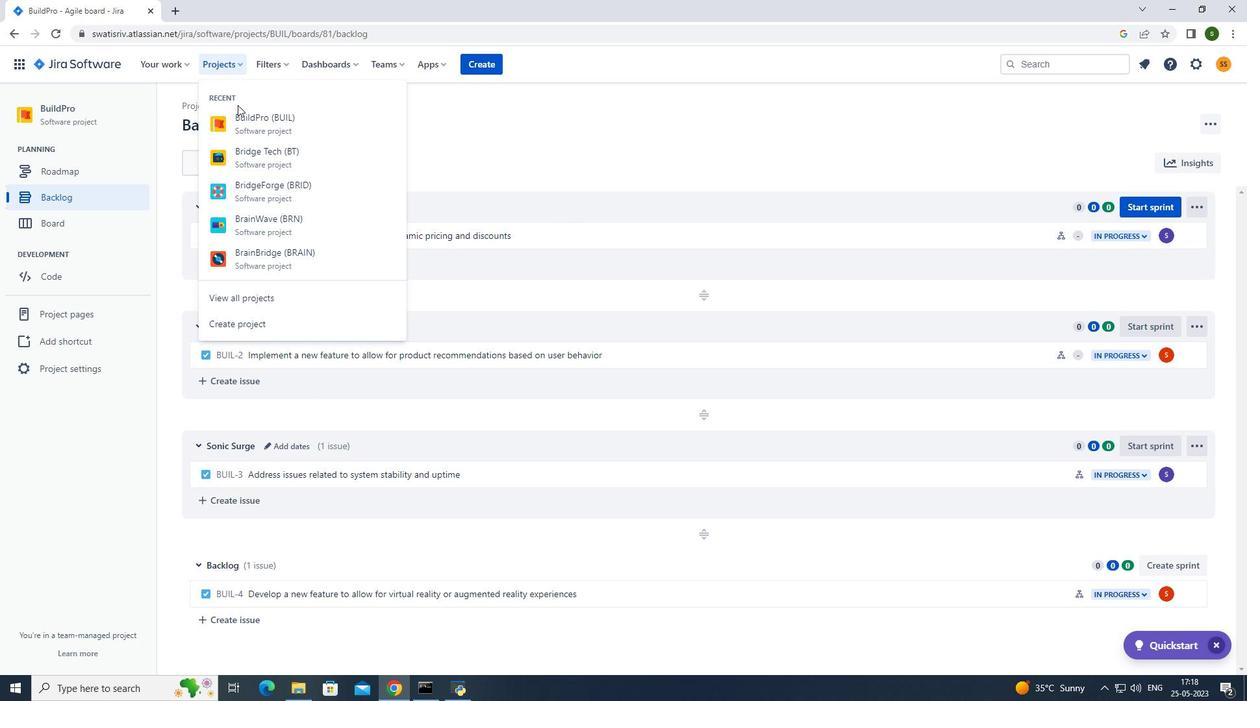 
Action: Mouse pressed left at (245, 119)
Screenshot: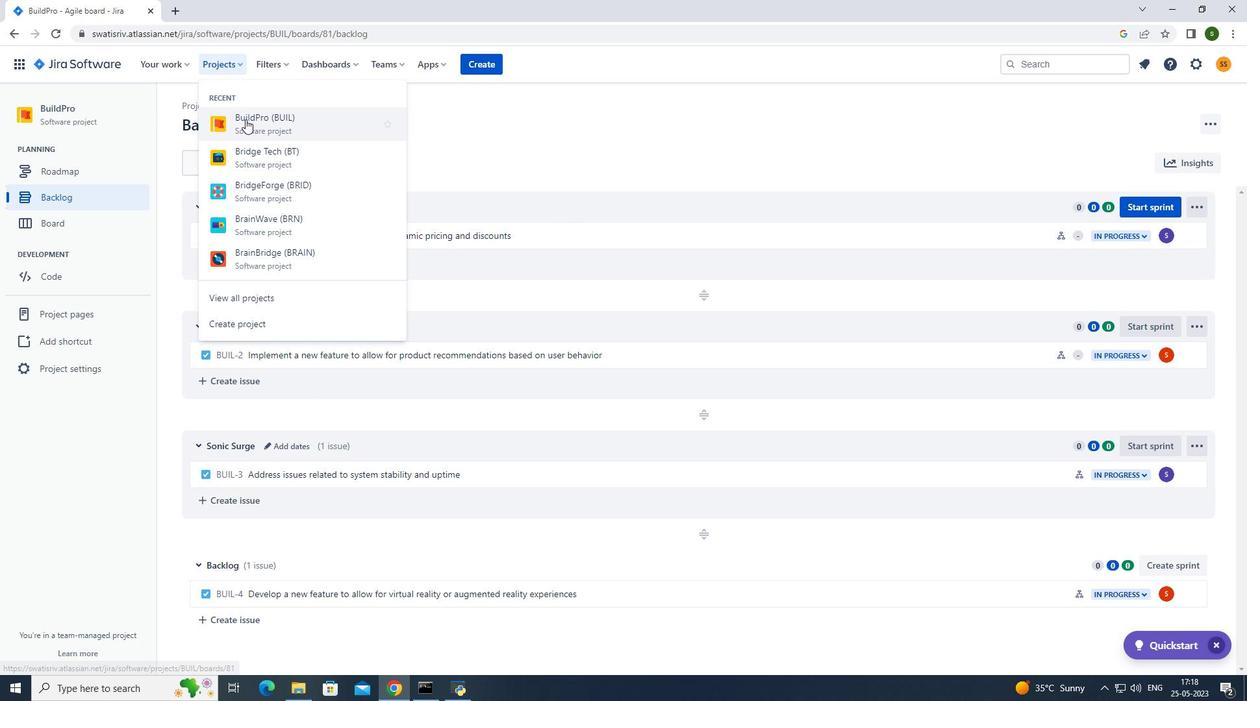 
Action: Mouse moved to (77, 192)
Screenshot: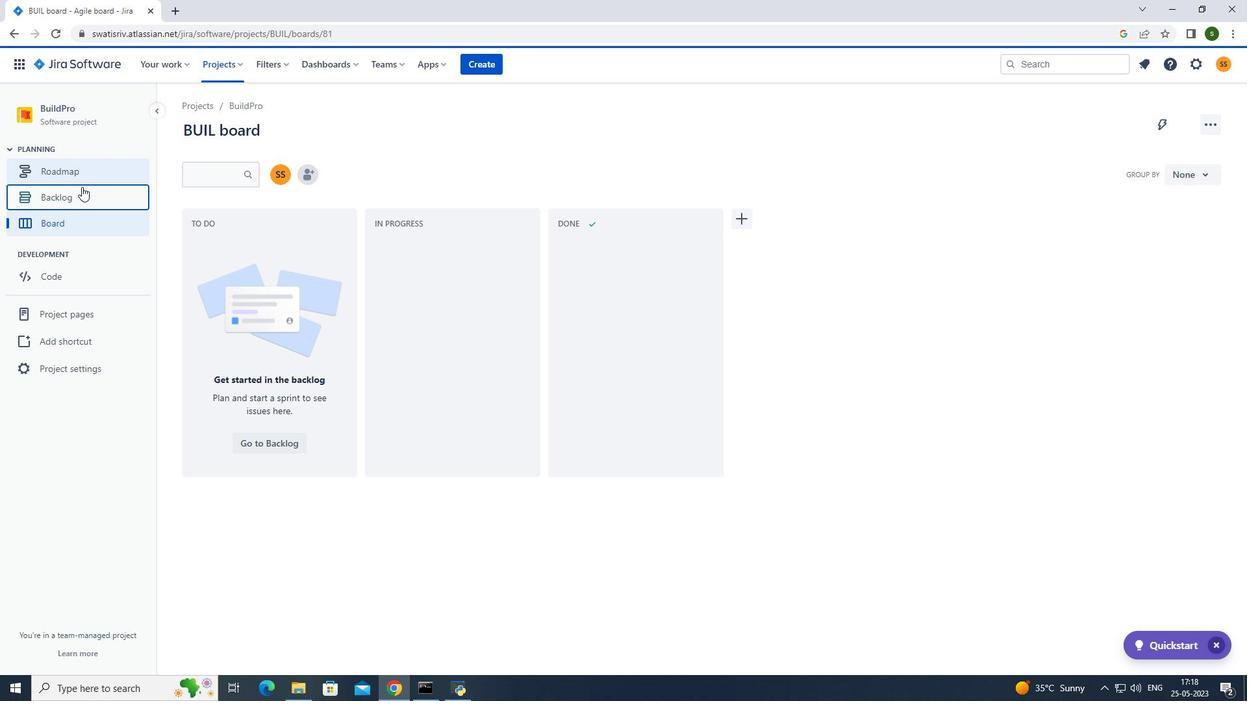 
Action: Mouse pressed left at (77, 192)
Screenshot: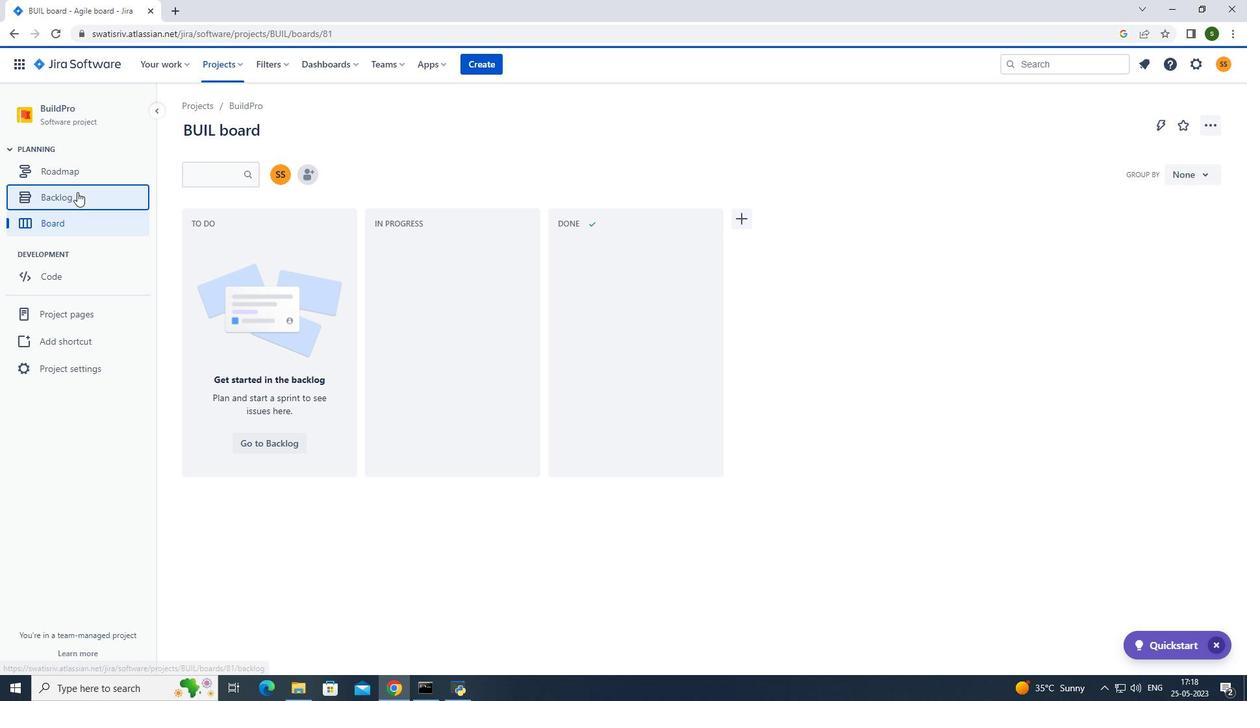 
Action: Mouse moved to (1186, 599)
Screenshot: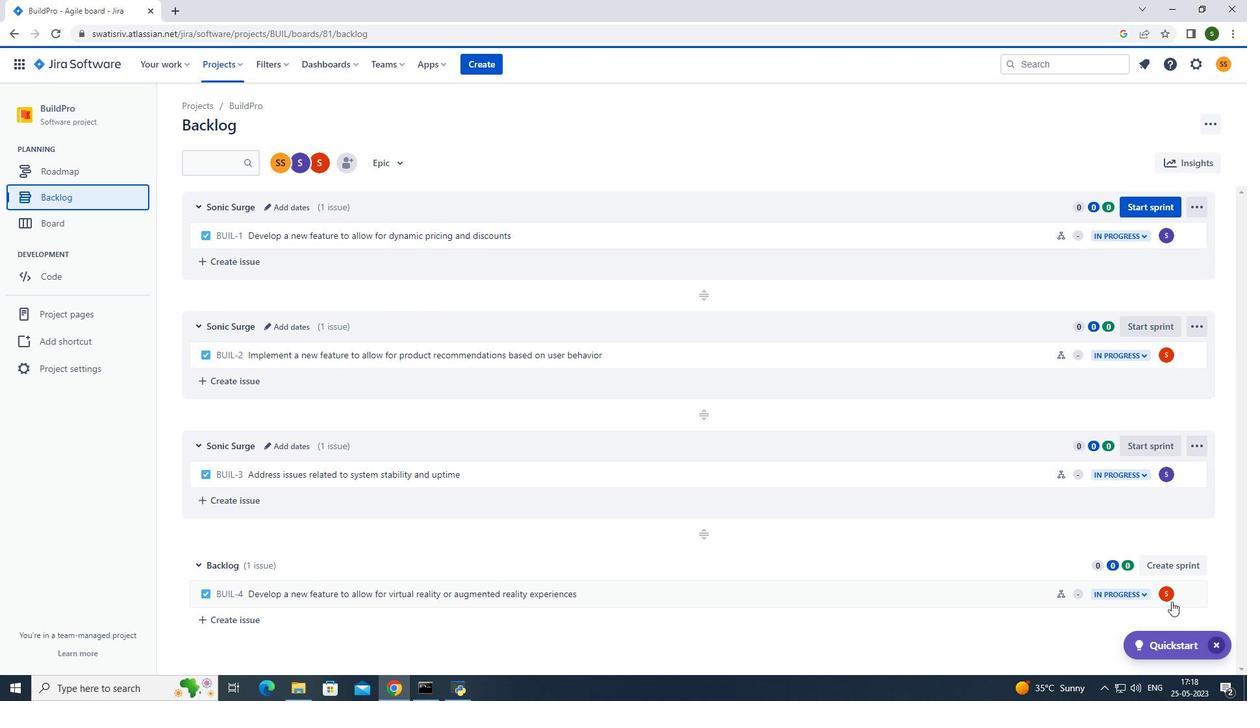 
Action: Mouse pressed left at (1186, 599)
Screenshot: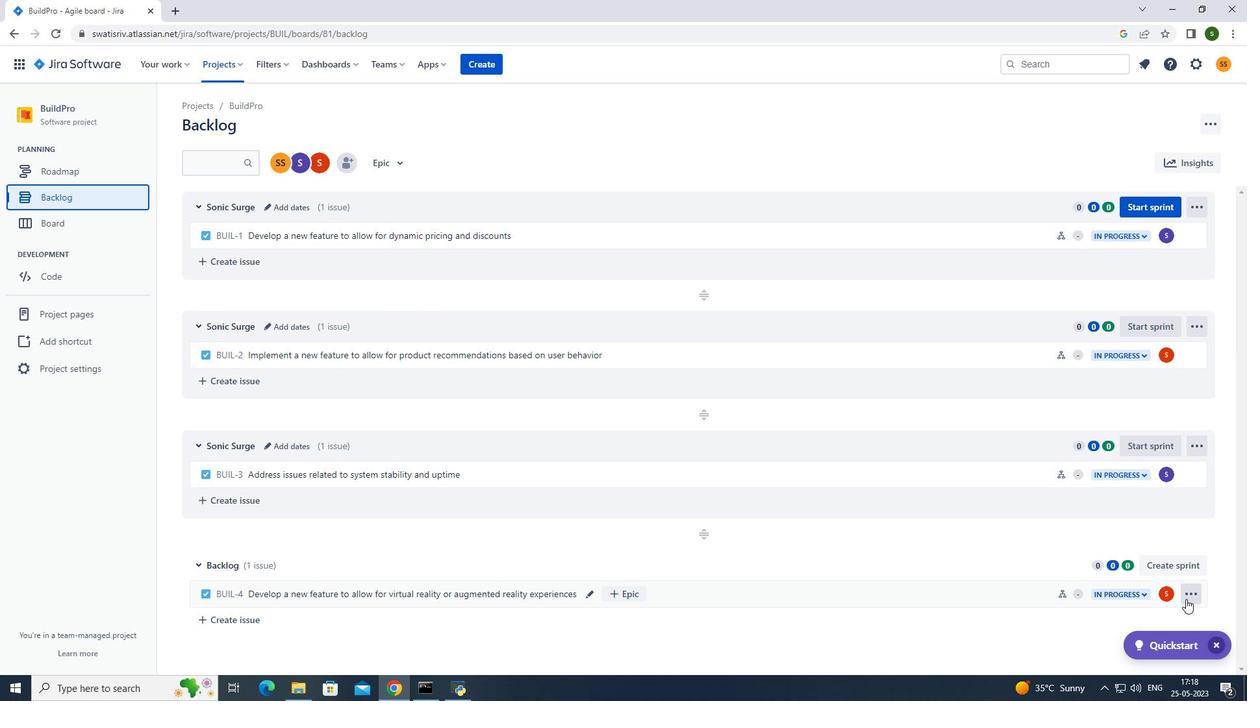 
Action: Mouse moved to (1157, 521)
Screenshot: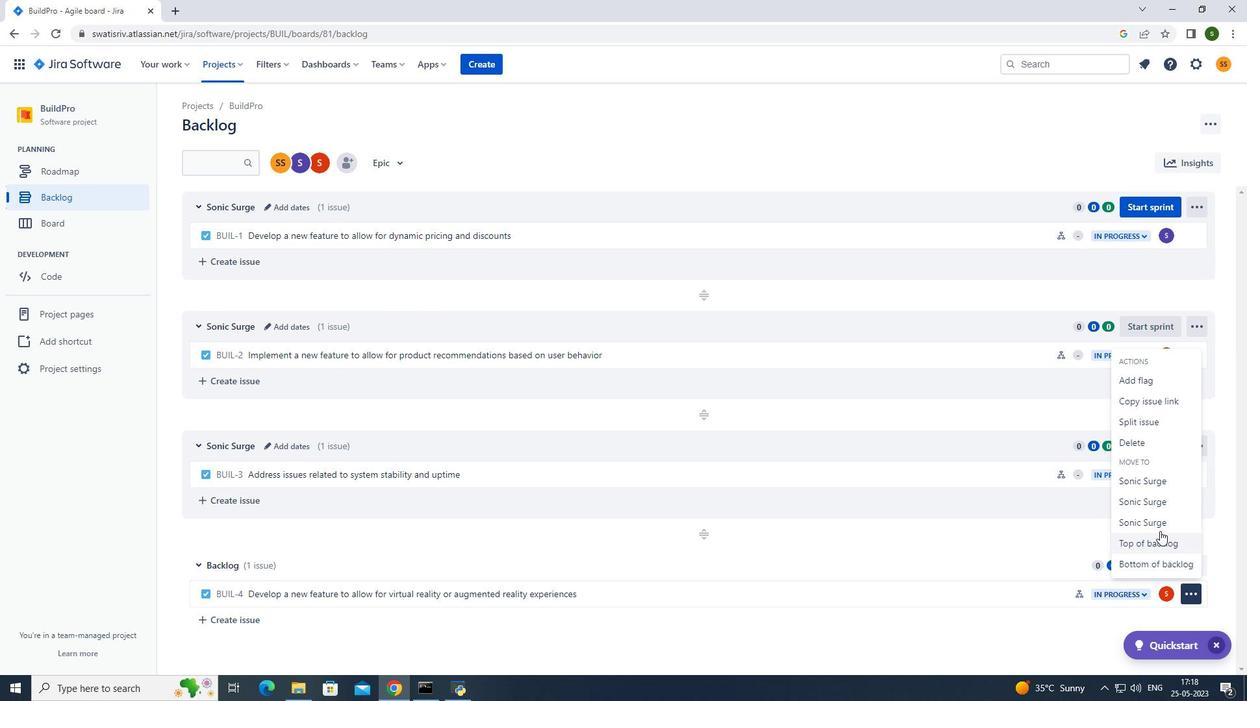 
Action: Mouse pressed left at (1157, 521)
Screenshot: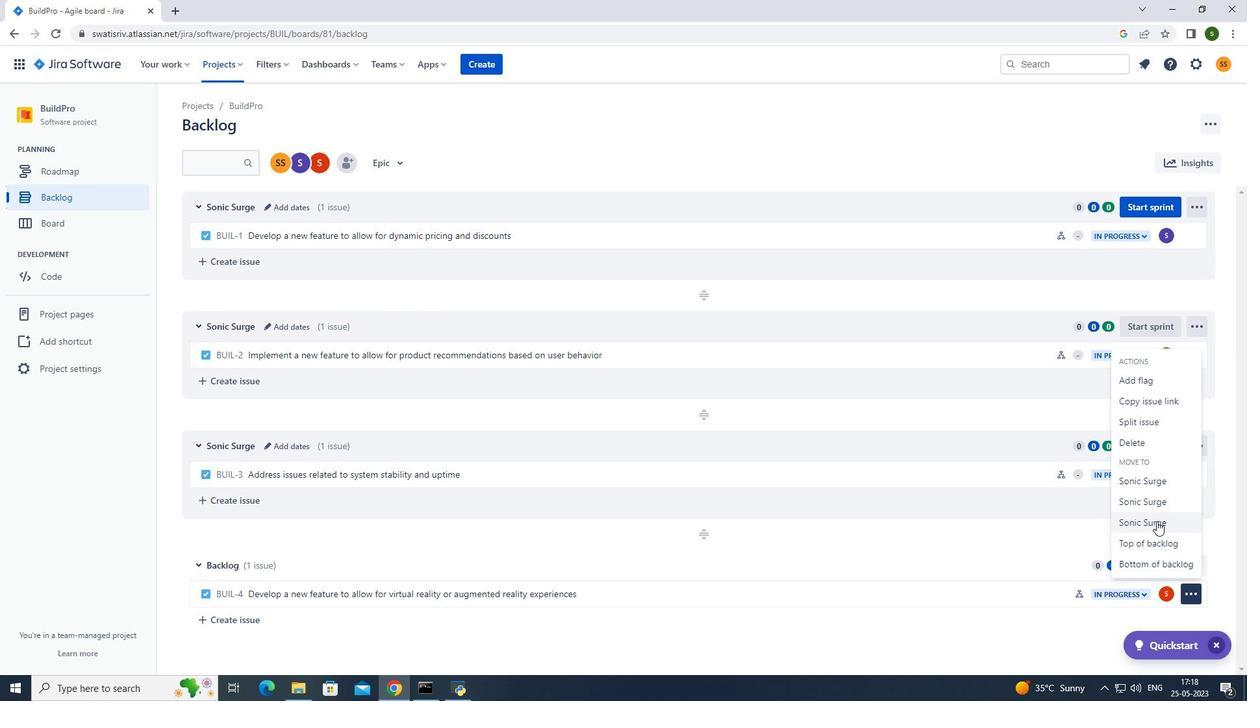 
Action: Mouse moved to (526, 113)
Screenshot: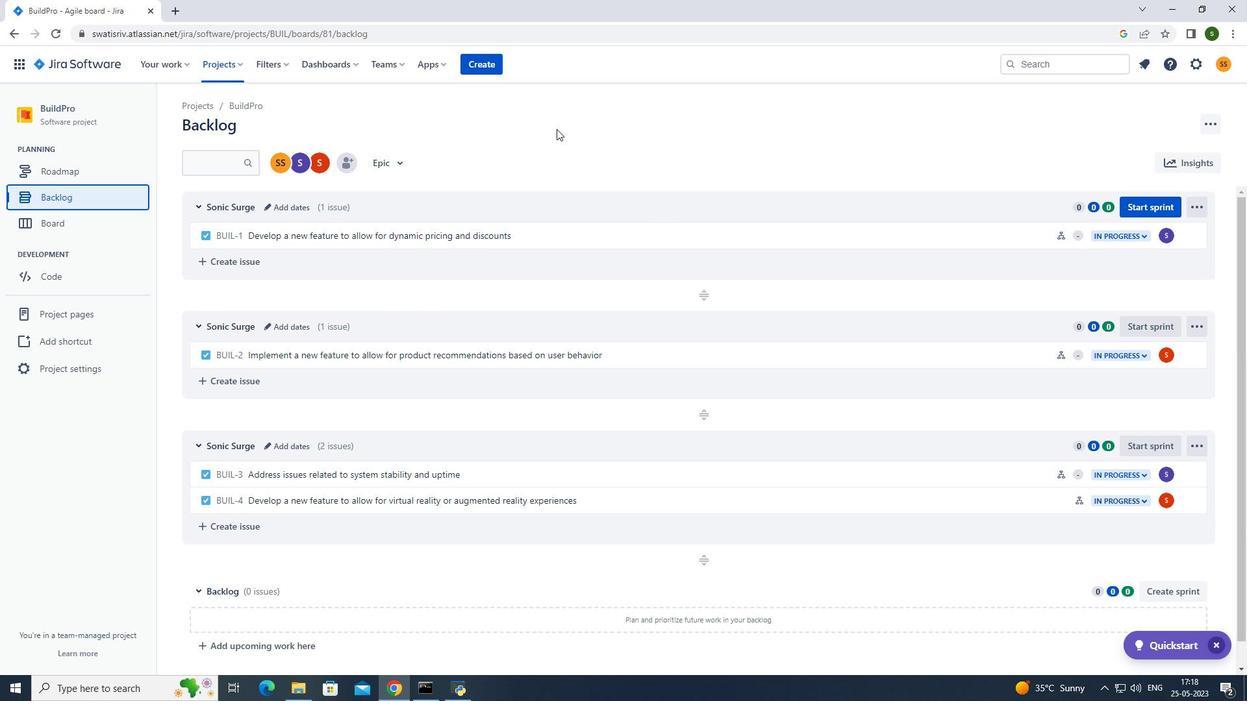 
